 Task: Add an event with the title Third Annual Budget Review and Financial Planning Discussion, date '2024/03/02', time 7:50 AM to 9:50 AMand add a description: Welcome to our Effective Presentations Training Workshop, a dynamic and interactive session designed to enhance your presentation skills, boost your confidence, and empower you to deliver impactful and engaging presentations. This workshop is tailored for individuals who want to master the art of delivering effective presentations that captivate audiences and convey their messages with clarity and conviction., put the event into Red category, logged in from the account softage.8@softage.netand send the event invitation to softage.5@softage.net and softage.6@softage.net. Set a reminder for the event 1 hour before
Action: Mouse moved to (121, 164)
Screenshot: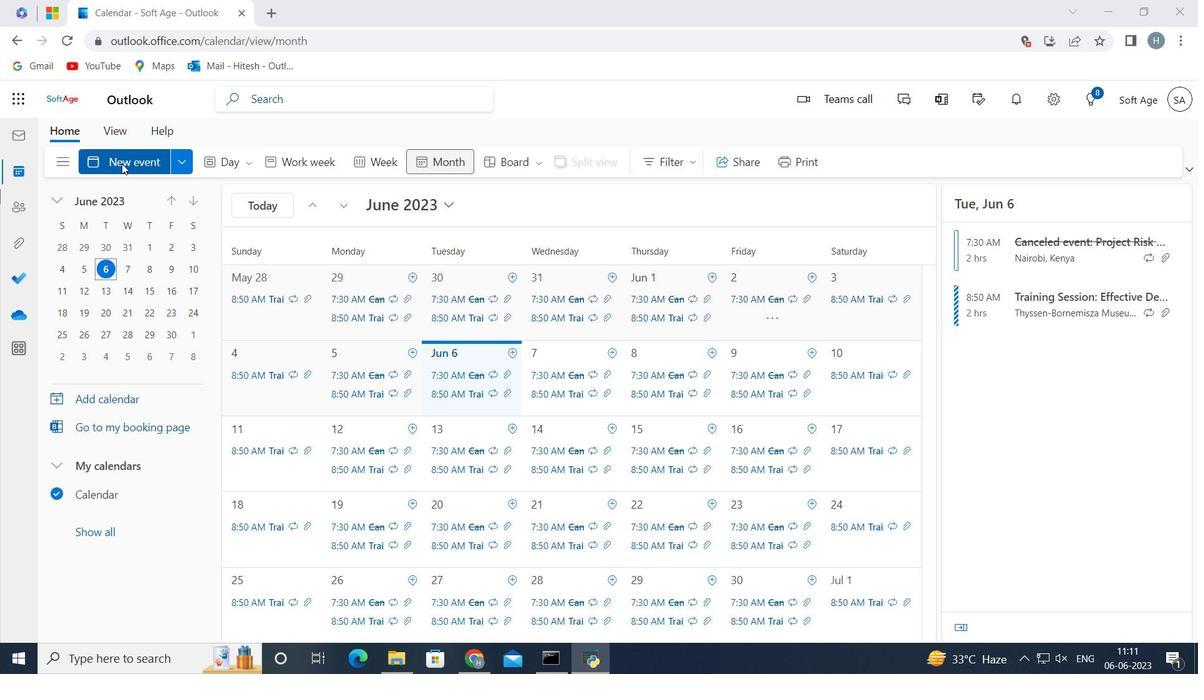 
Action: Mouse pressed left at (121, 164)
Screenshot: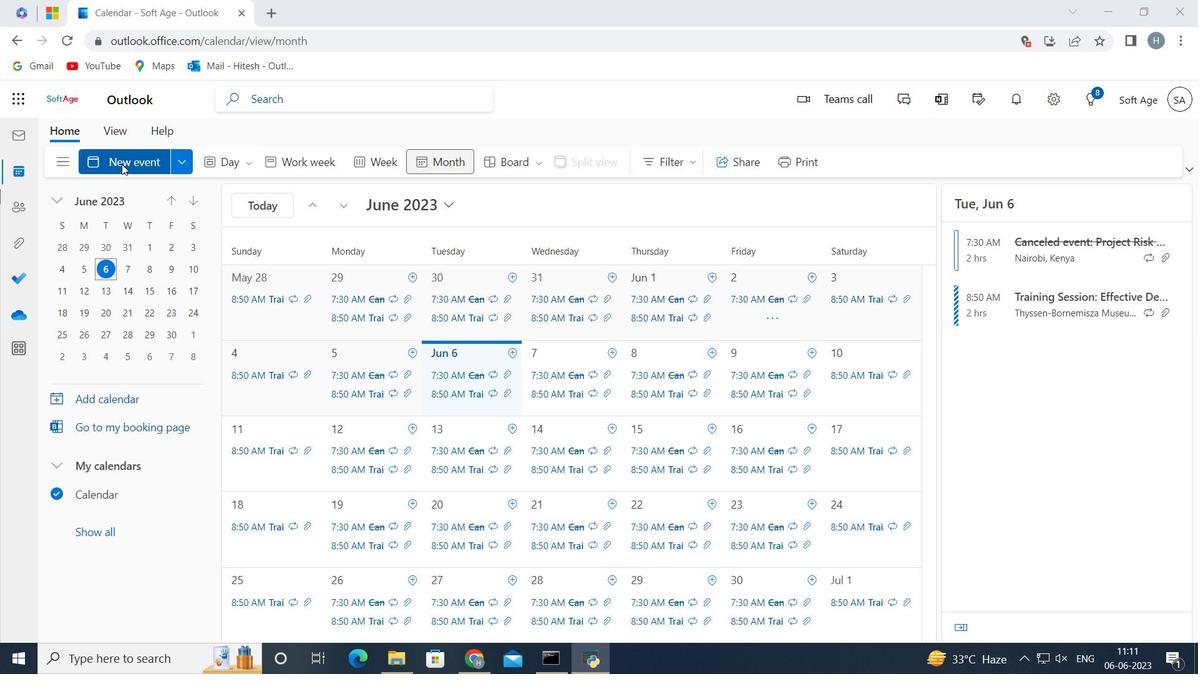 
Action: Mouse moved to (257, 250)
Screenshot: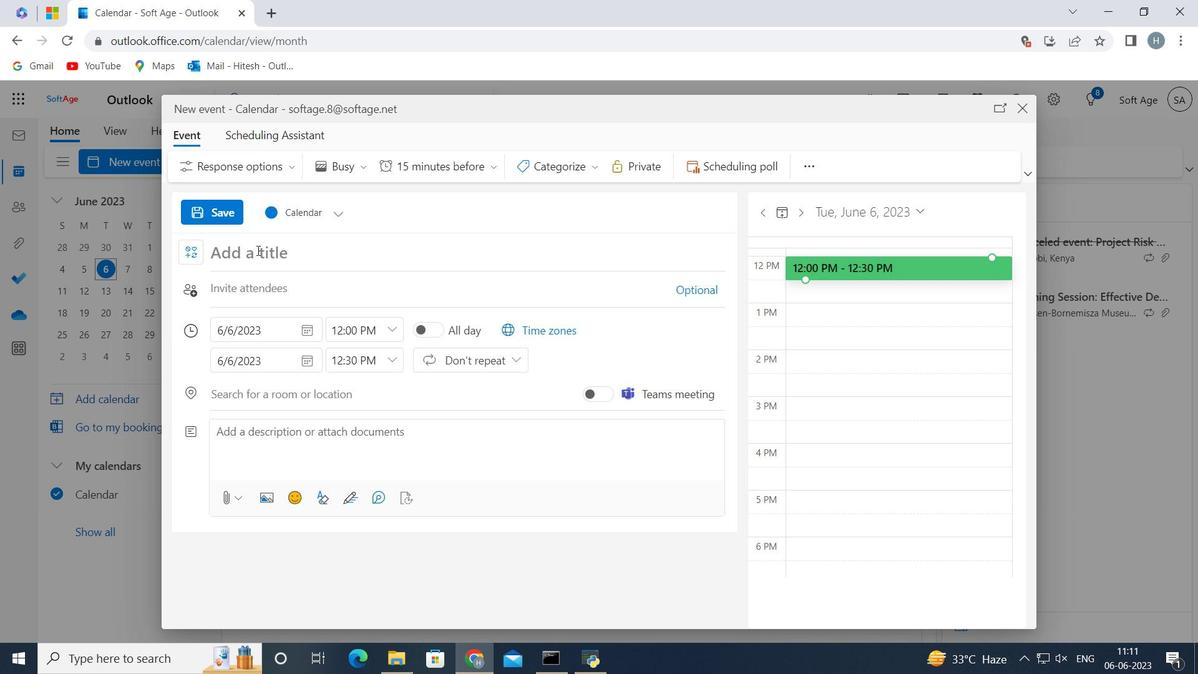 
Action: Mouse pressed left at (257, 250)
Screenshot: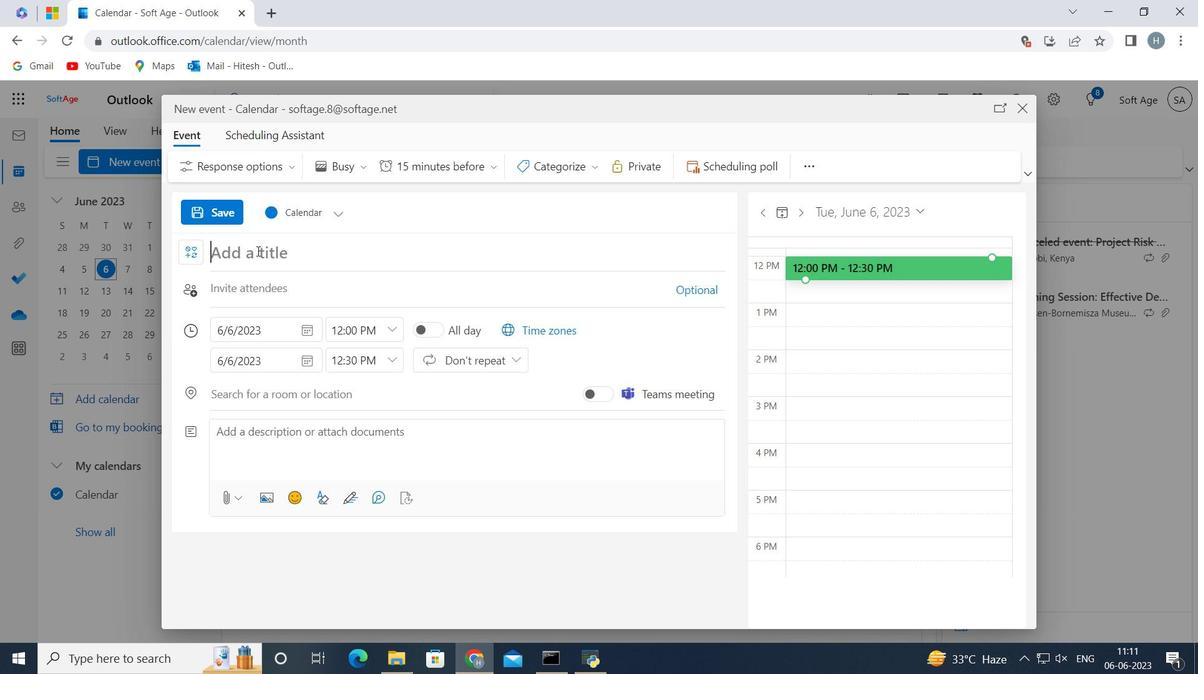 
Action: Key pressed <Key.shift>Third<Key.space><Key.shift>Annual<Key.space><Key.shift>Budget<Key.space><Key.shift>Review<Key.space>and<Key.space><Key.shift><Key.shift><Key.shift><Key.shift><Key.shift><Key.shift>Financial<Key.space><Key.shift>Planning<Key.space><Key.shift>Discussion<Key.space>
Screenshot: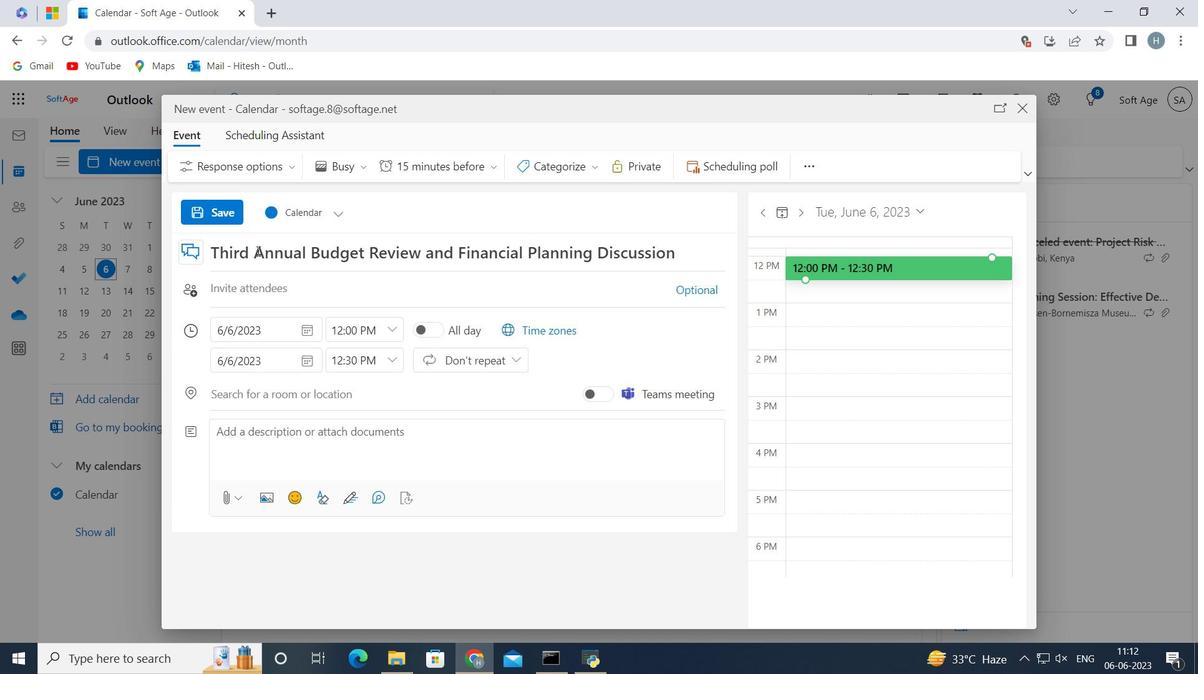 
Action: Mouse moved to (310, 328)
Screenshot: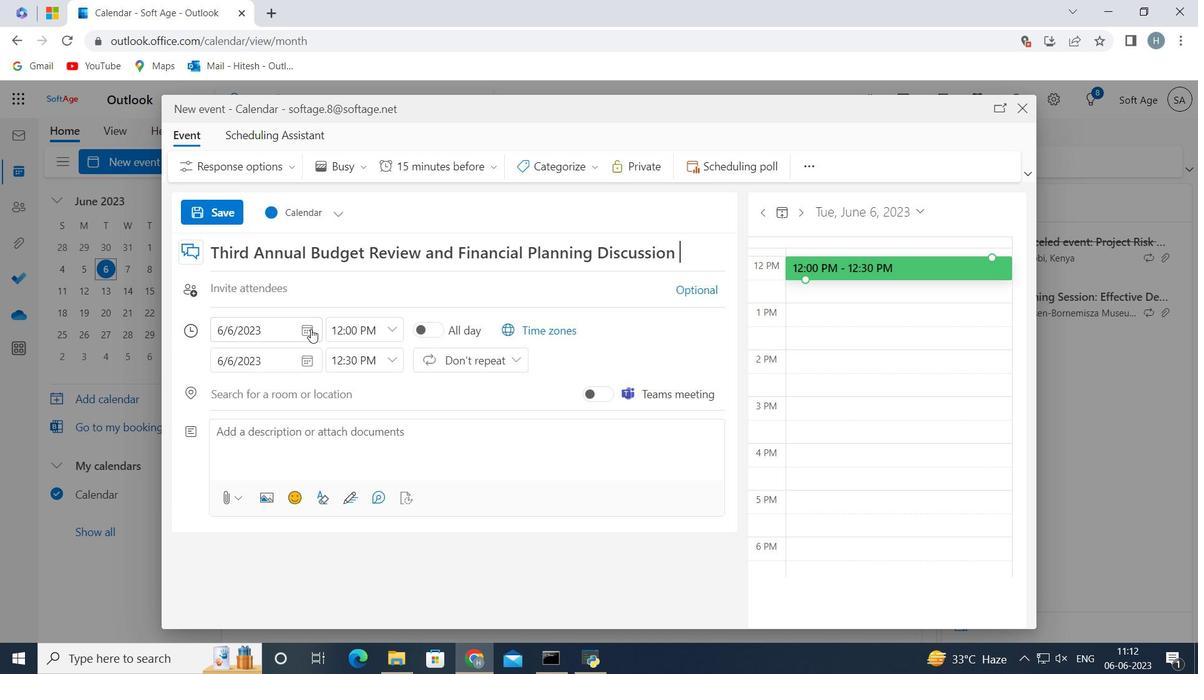 
Action: Mouse pressed left at (310, 328)
Screenshot: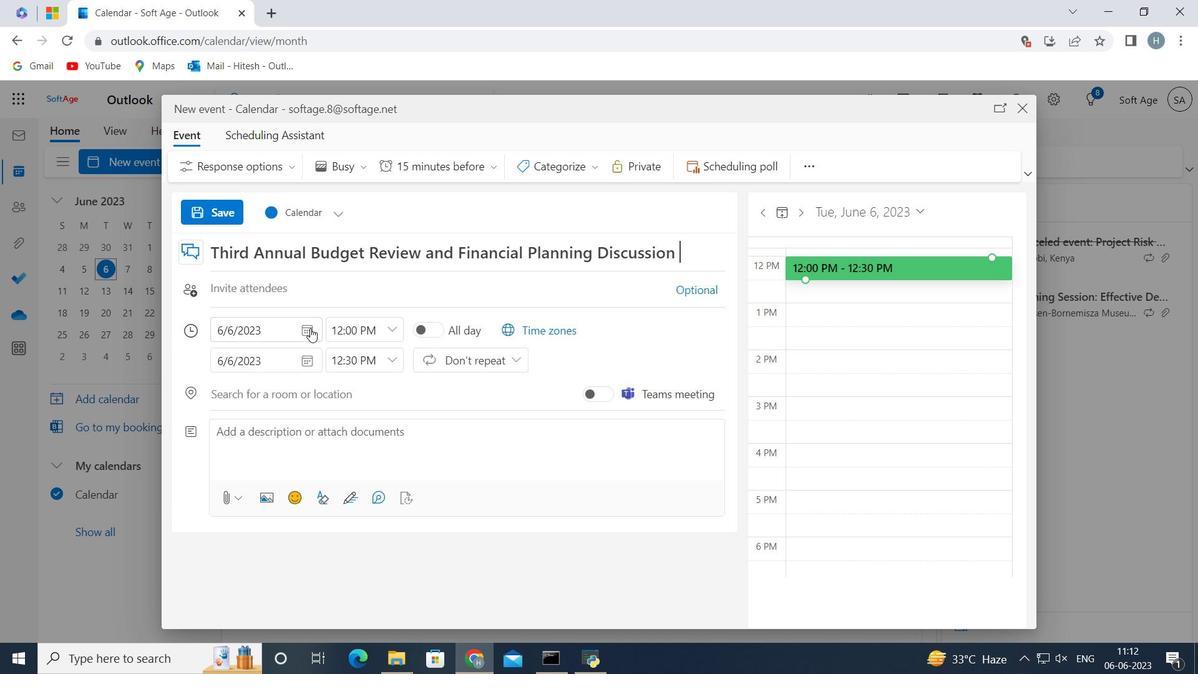 
Action: Mouse moved to (259, 360)
Screenshot: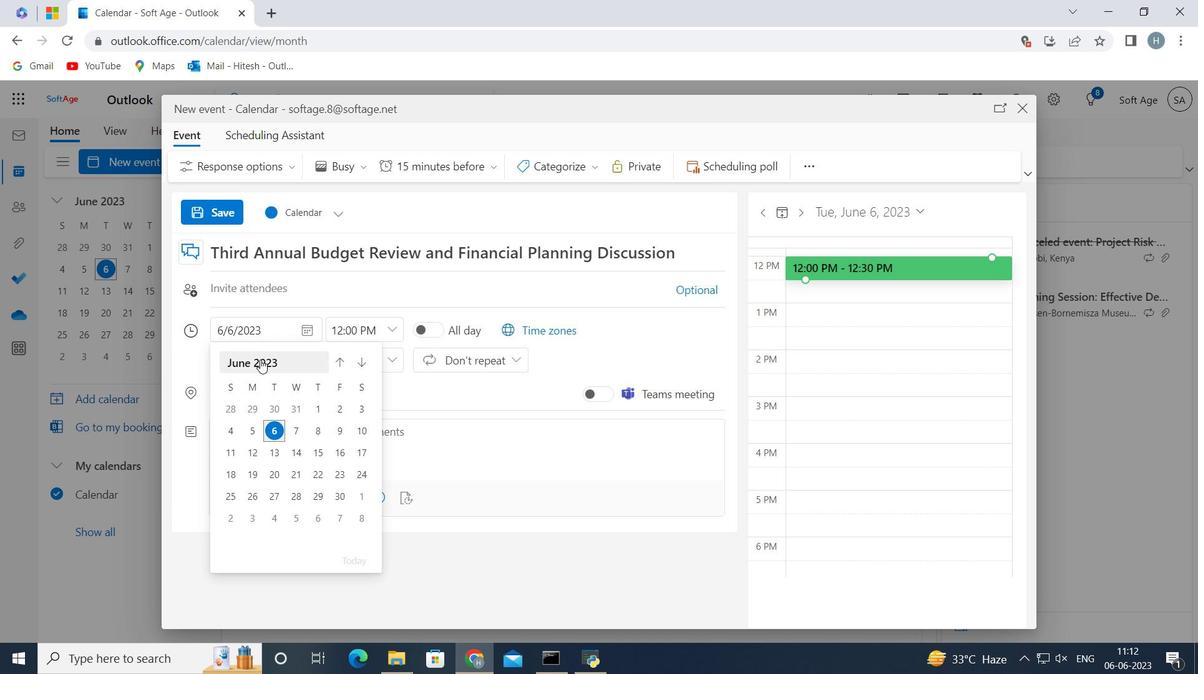 
Action: Mouse pressed left at (259, 360)
Screenshot: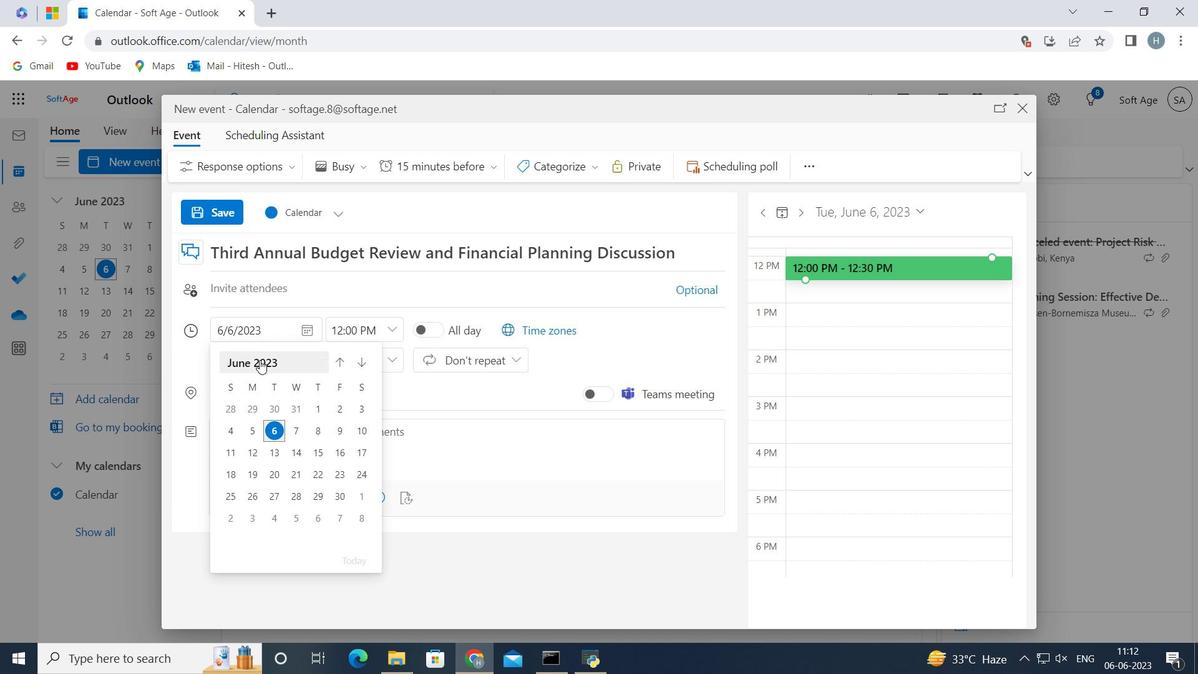 
Action: Mouse pressed left at (259, 360)
Screenshot: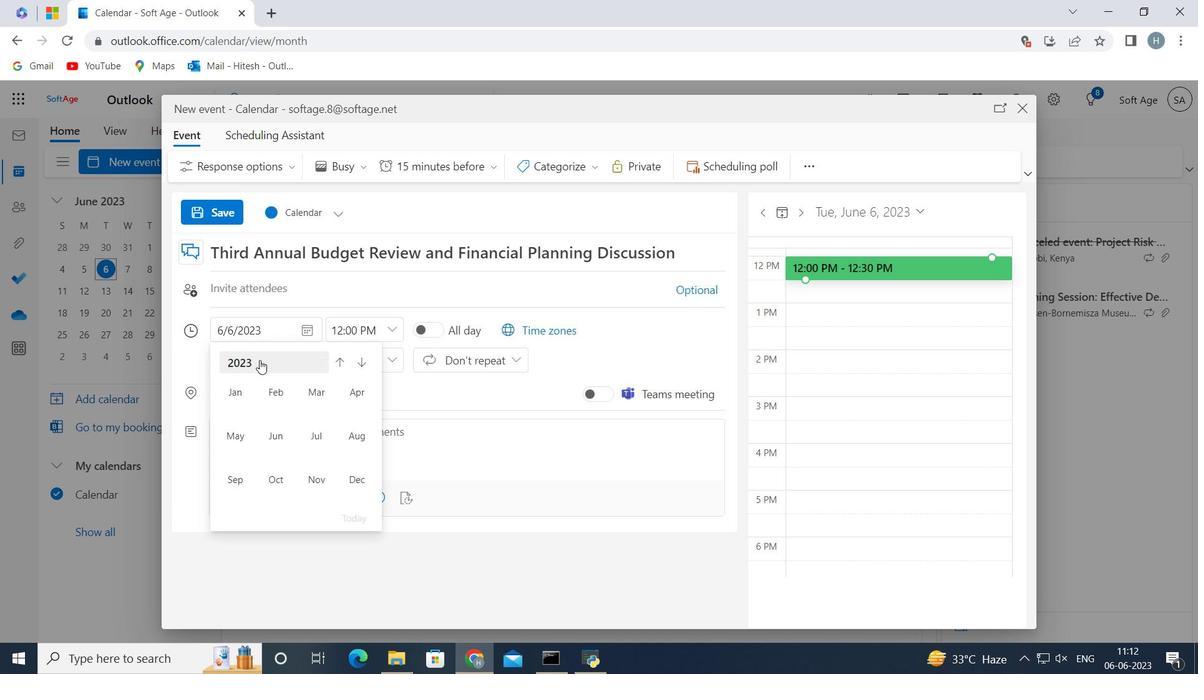 
Action: Mouse moved to (245, 429)
Screenshot: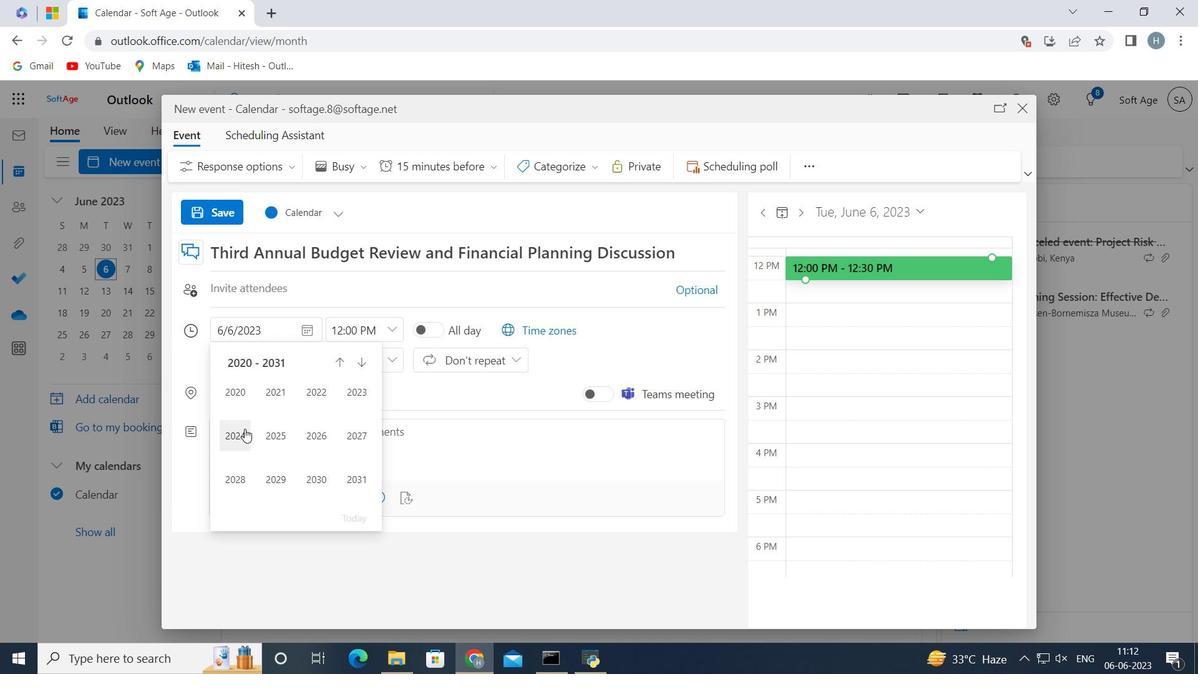 
Action: Mouse pressed left at (245, 429)
Screenshot: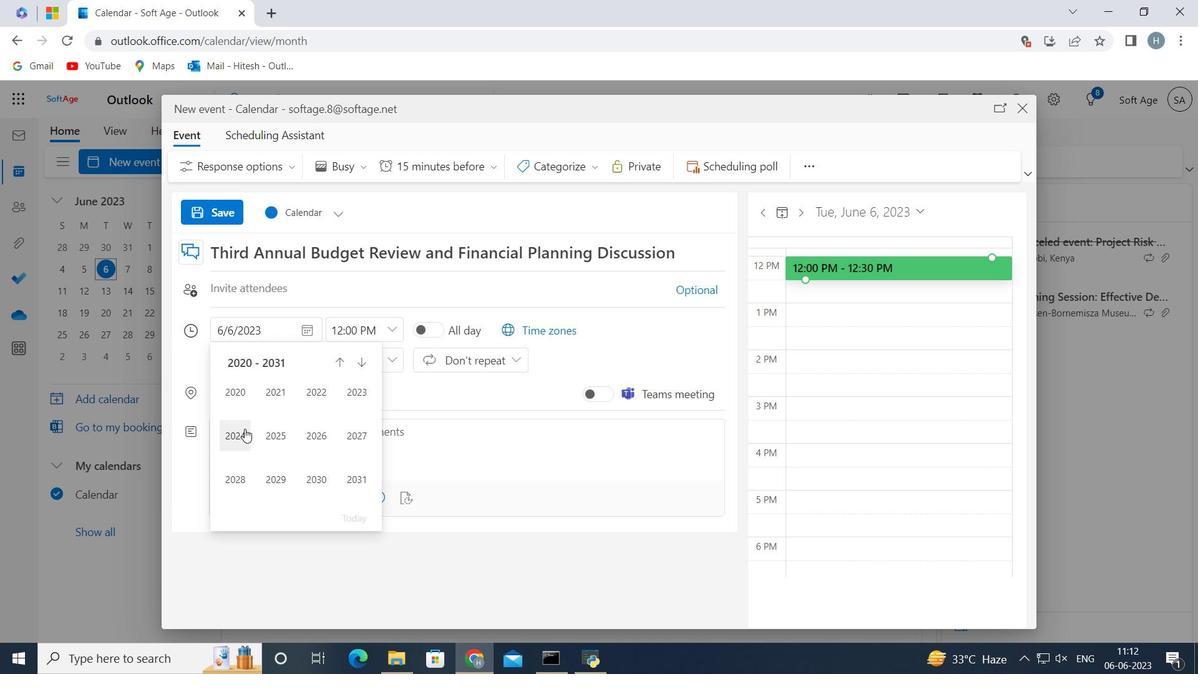 
Action: Mouse moved to (322, 390)
Screenshot: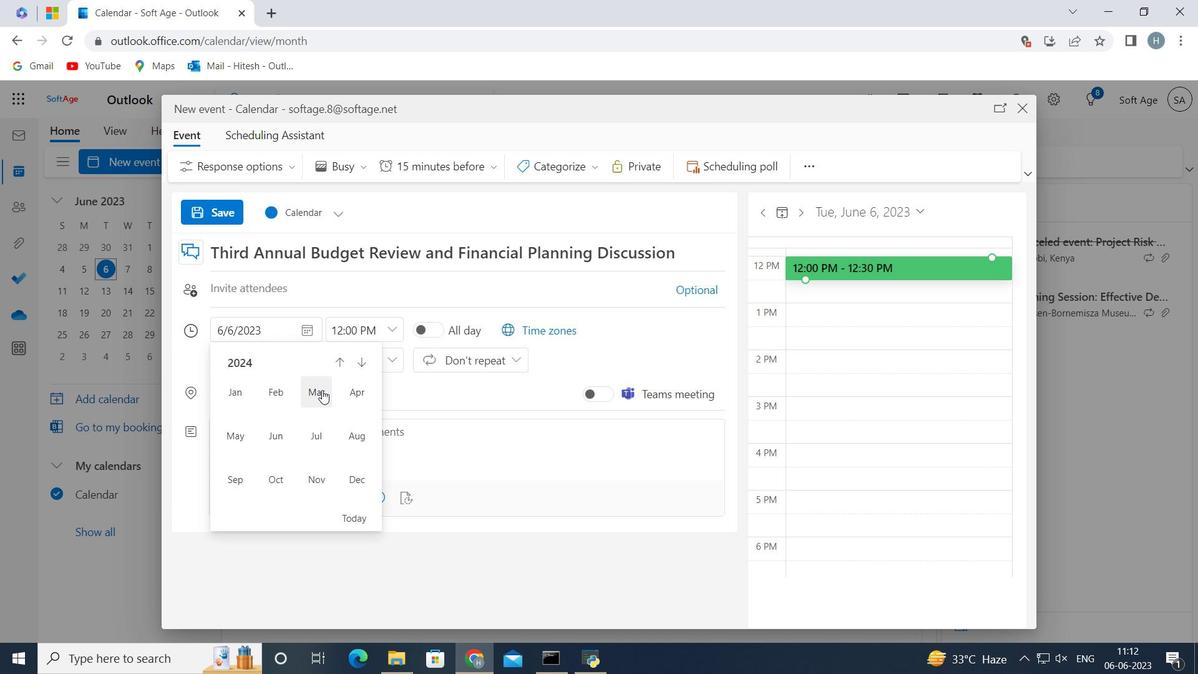 
Action: Mouse pressed left at (322, 390)
Screenshot: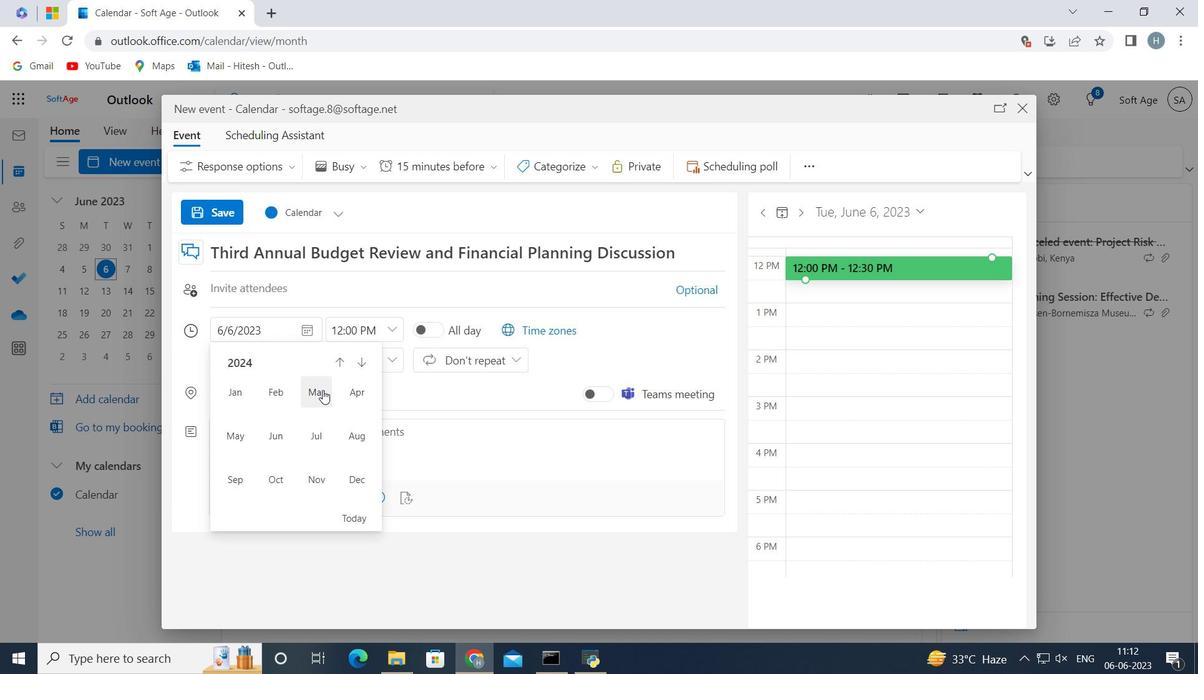
Action: Mouse moved to (354, 408)
Screenshot: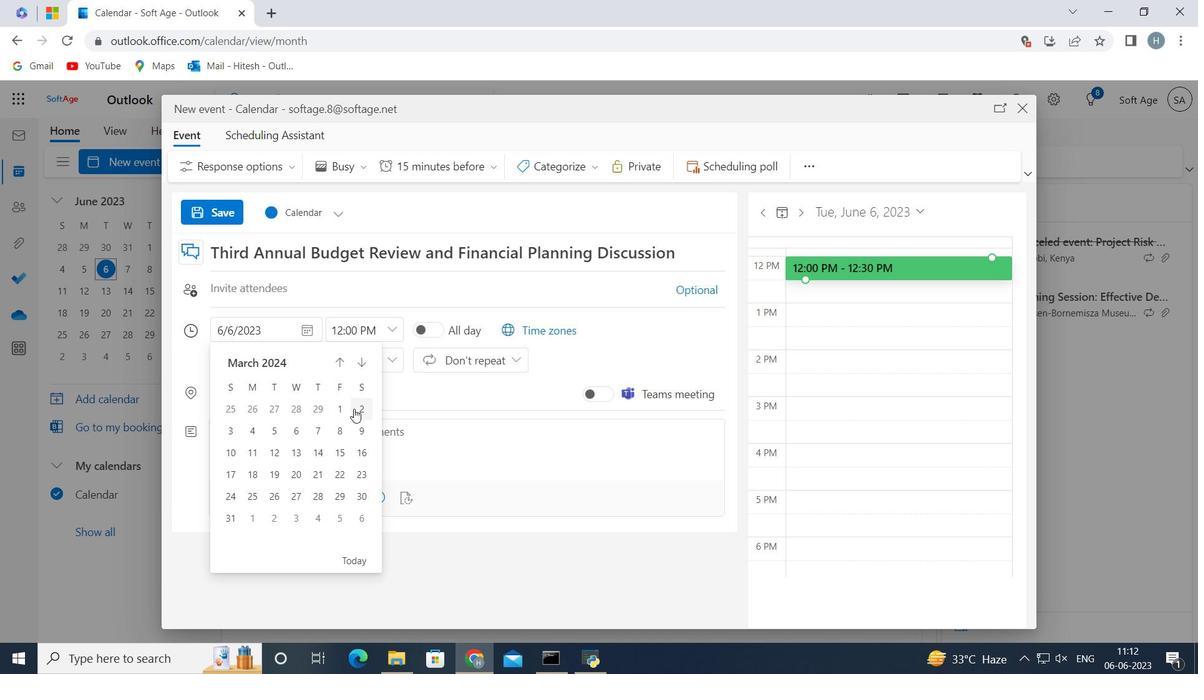
Action: Mouse pressed left at (354, 408)
Screenshot: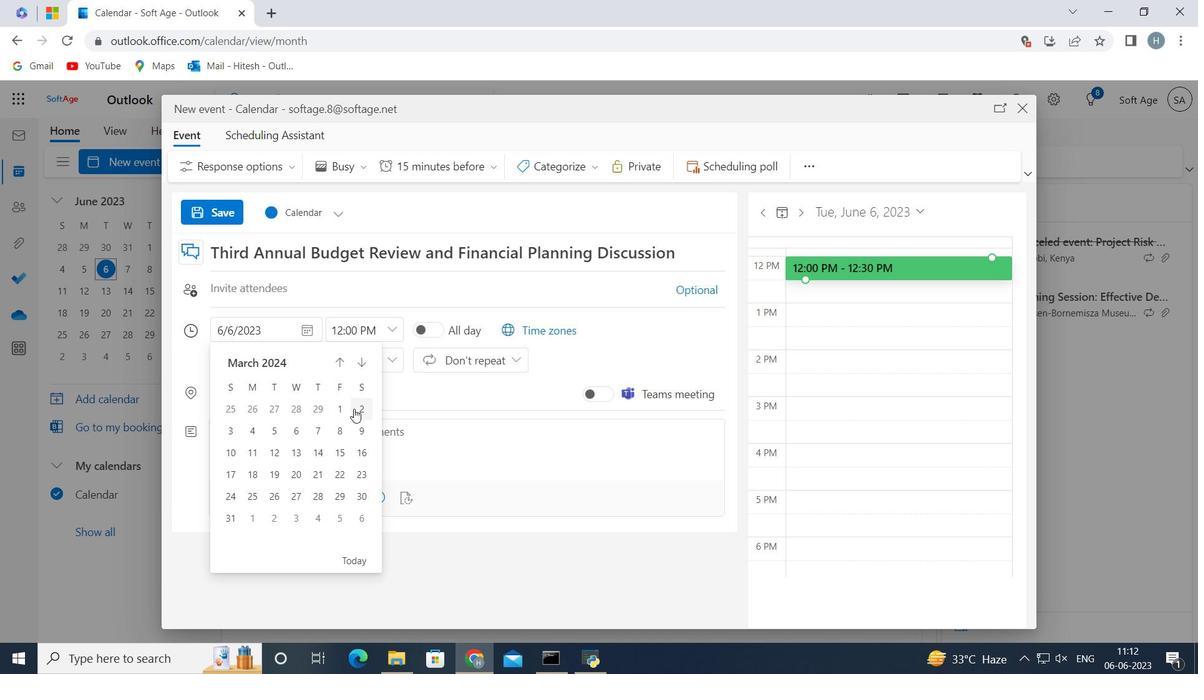 
Action: Mouse moved to (394, 325)
Screenshot: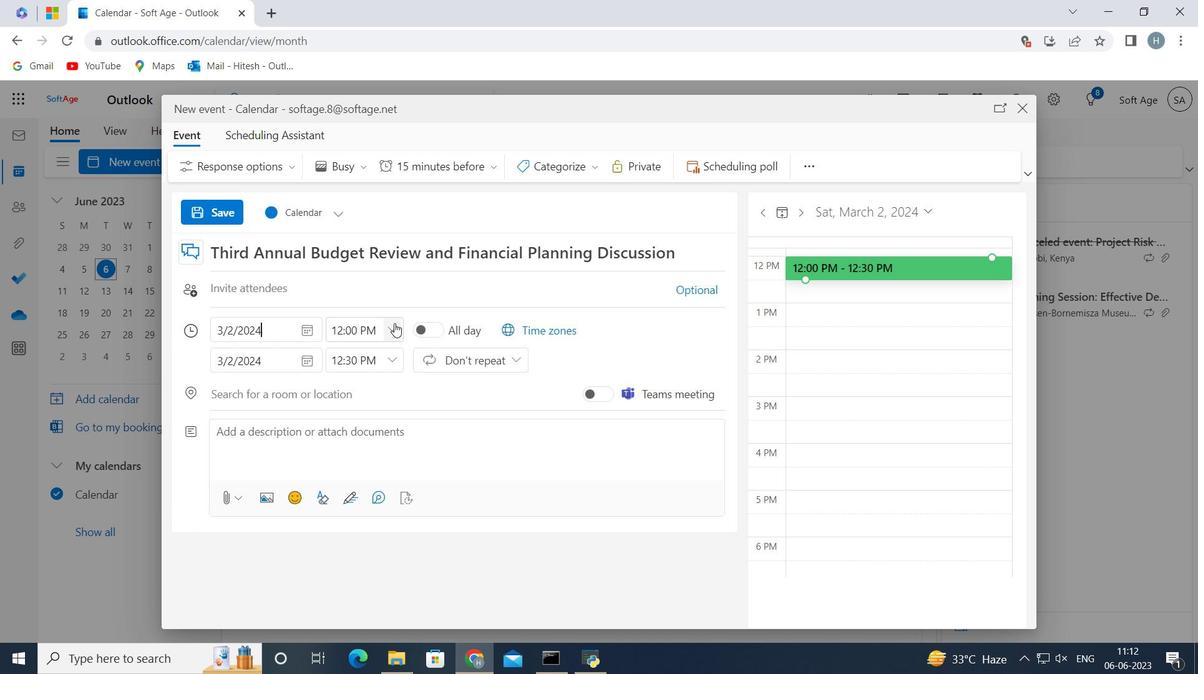 
Action: Mouse pressed left at (394, 325)
Screenshot: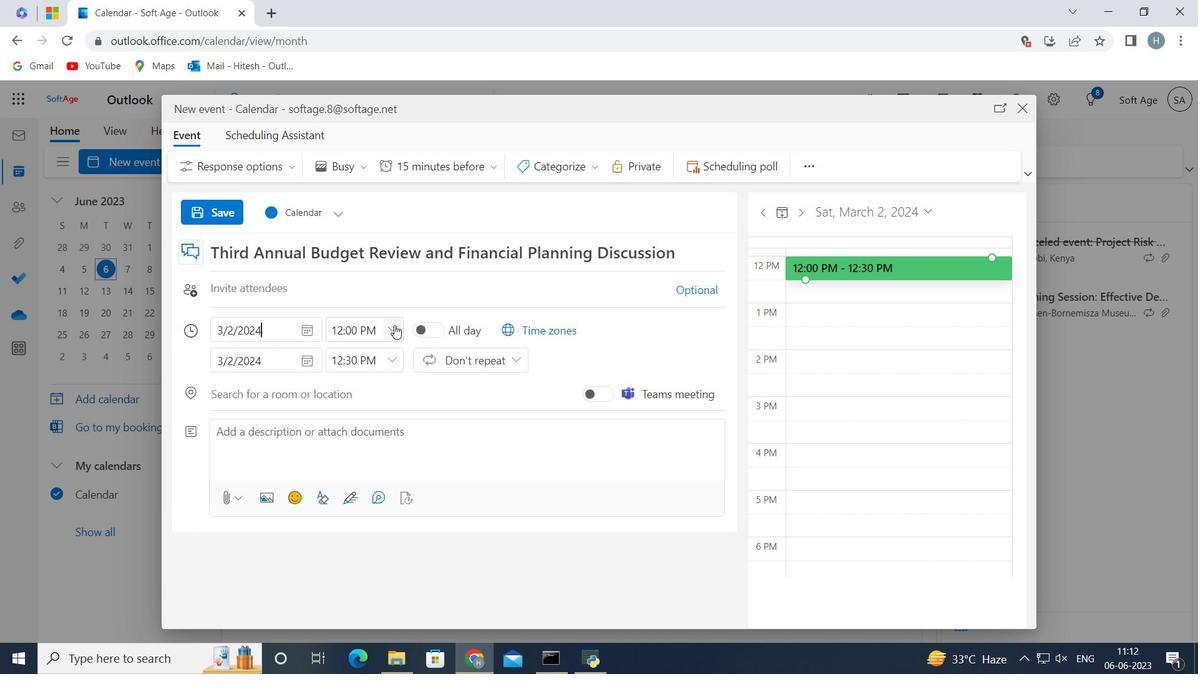 
Action: Mouse moved to (372, 377)
Screenshot: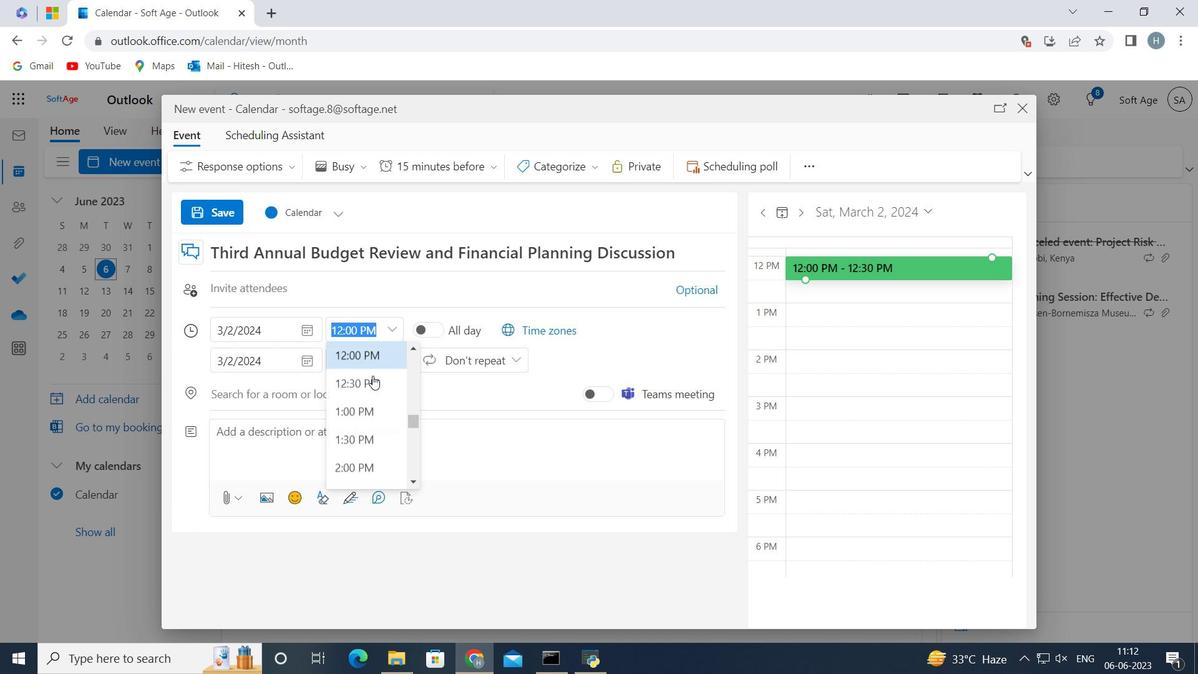 
Action: Mouse scrolled (372, 378) with delta (0, 0)
Screenshot: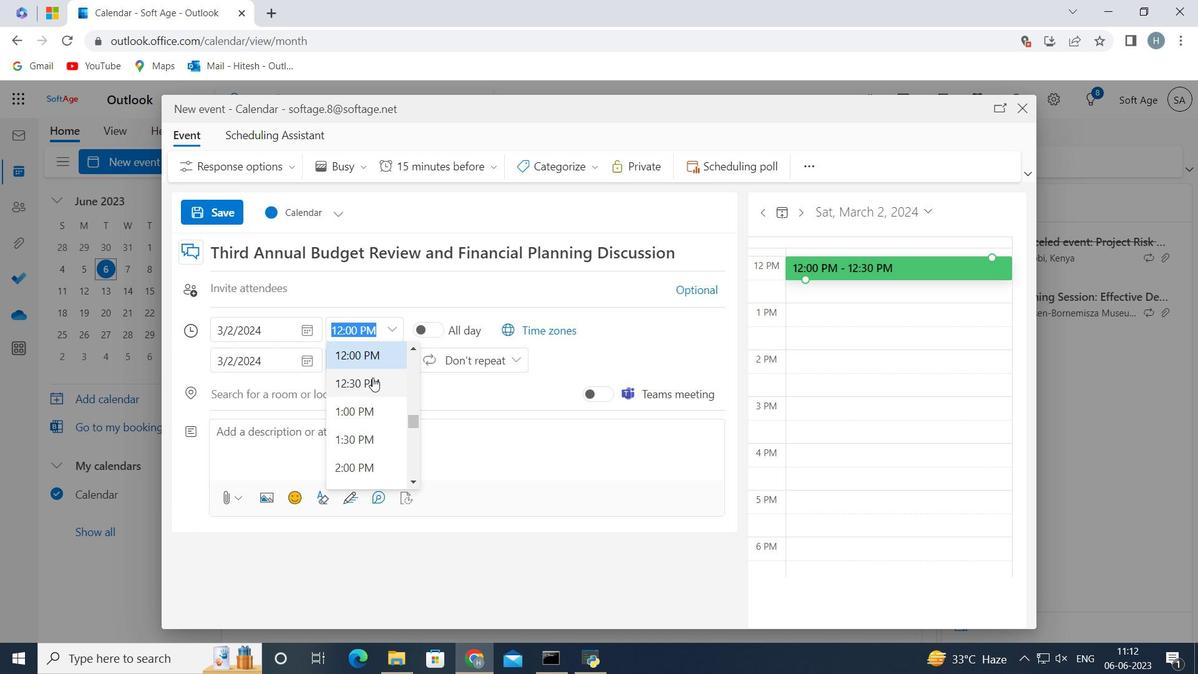 
Action: Mouse moved to (372, 377)
Screenshot: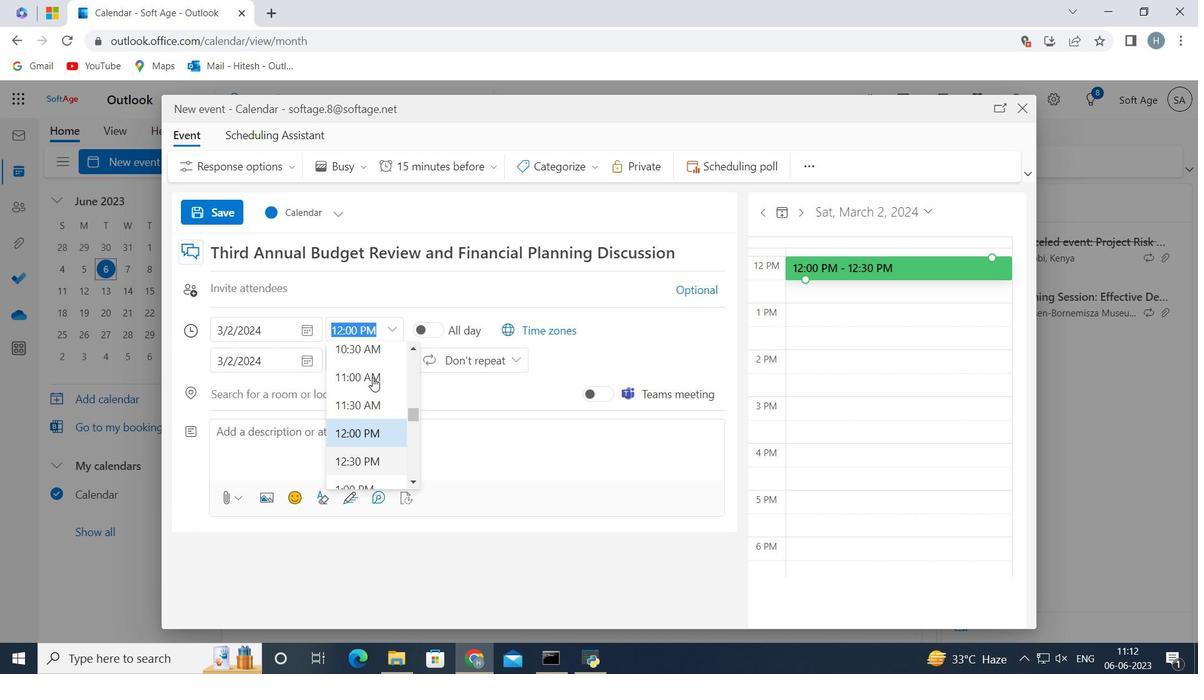 
Action: Mouse scrolled (372, 378) with delta (0, 0)
Screenshot: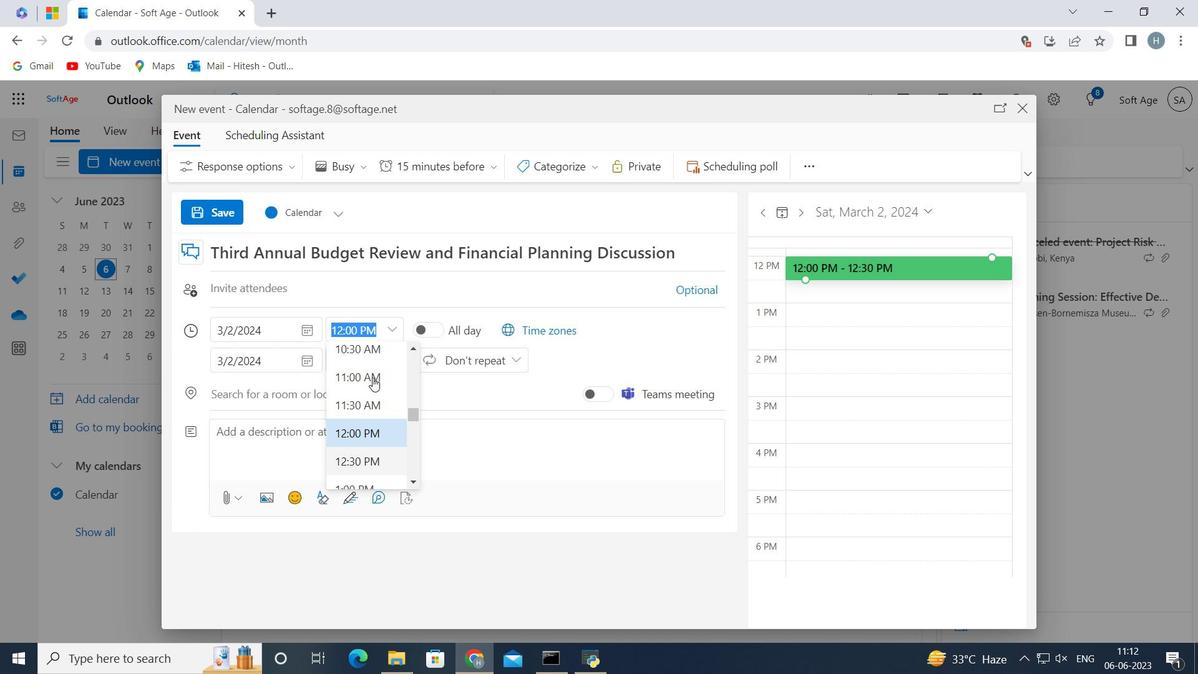 
Action: Mouse scrolled (372, 378) with delta (0, 0)
Screenshot: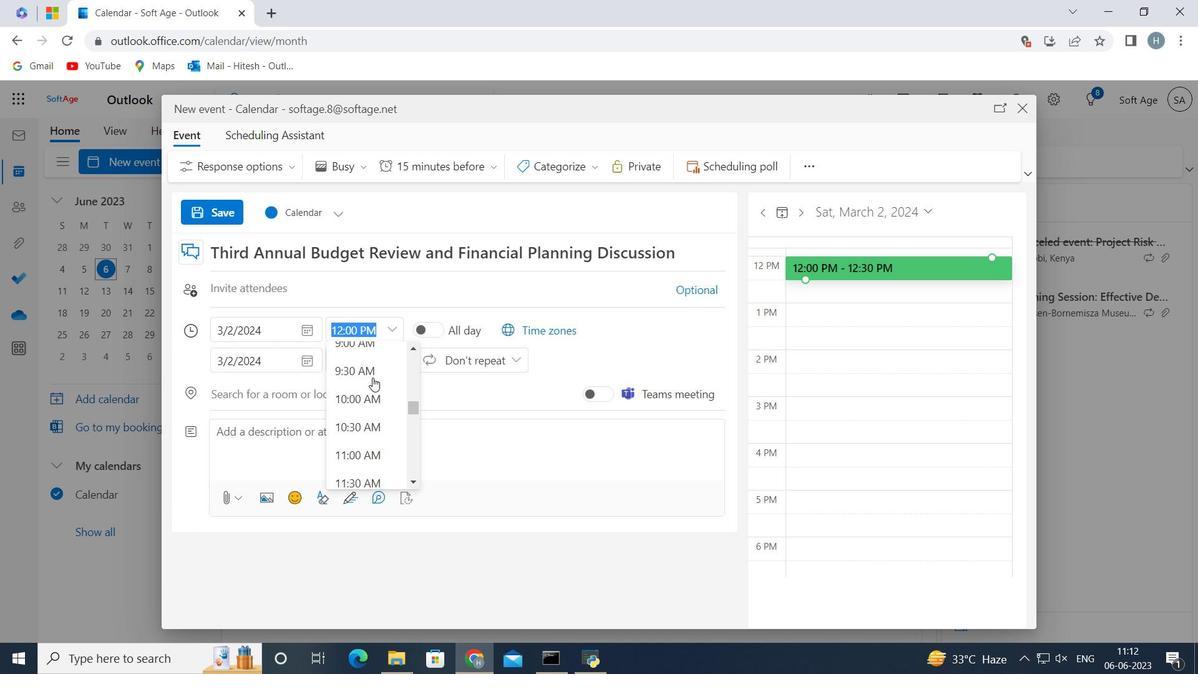 
Action: Mouse moved to (374, 377)
Screenshot: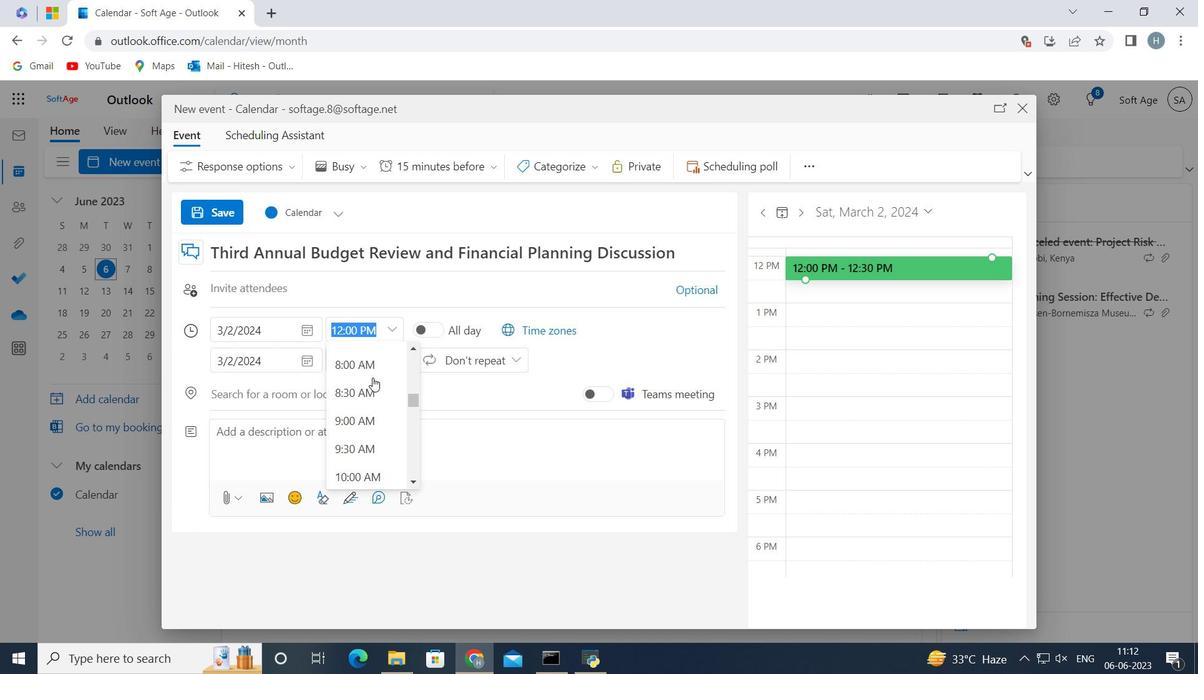 
Action: Mouse scrolled (374, 378) with delta (0, 0)
Screenshot: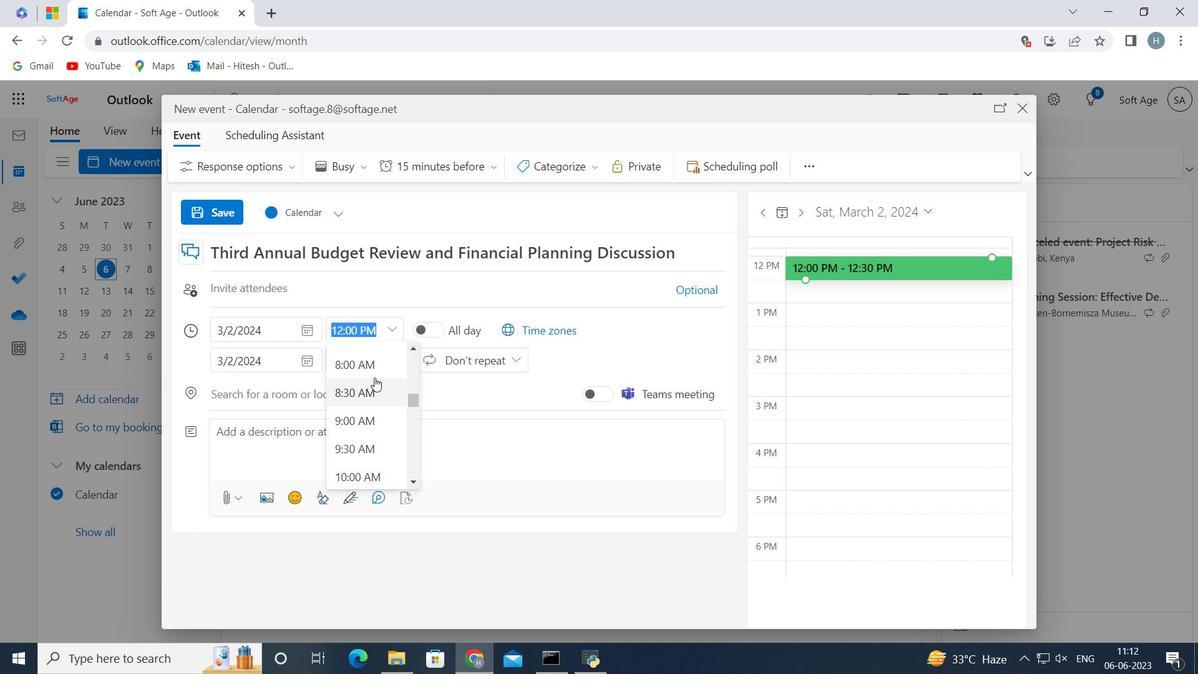 
Action: Mouse moved to (357, 413)
Screenshot: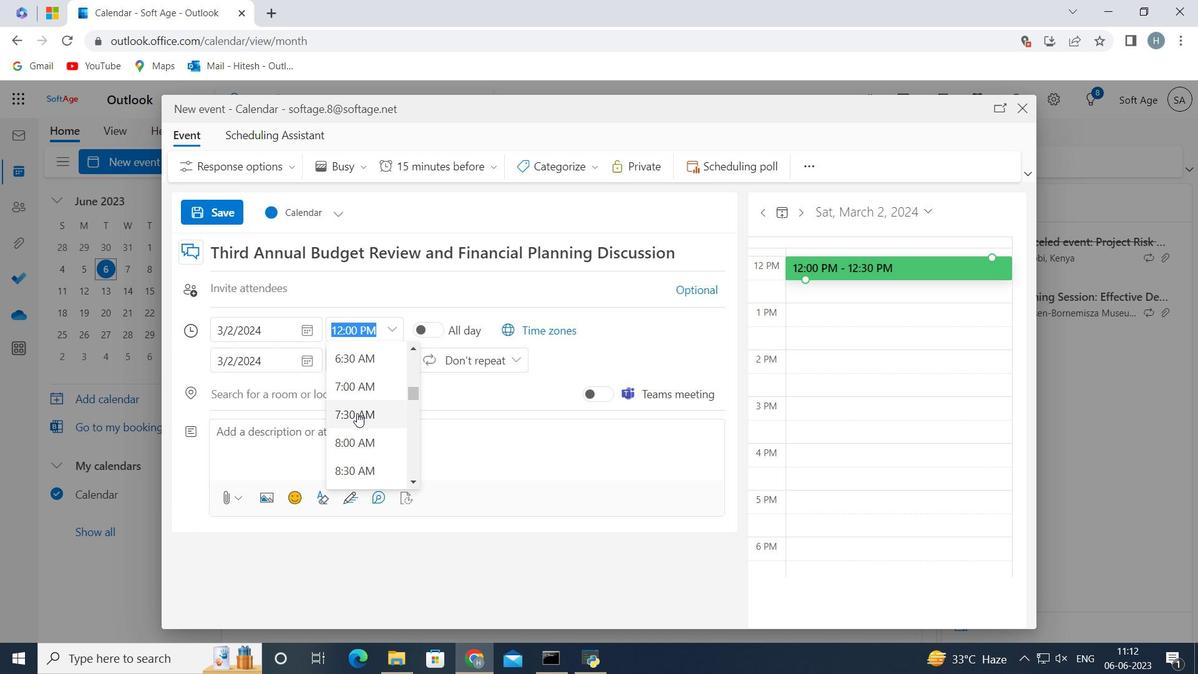 
Action: Mouse pressed left at (357, 413)
Screenshot: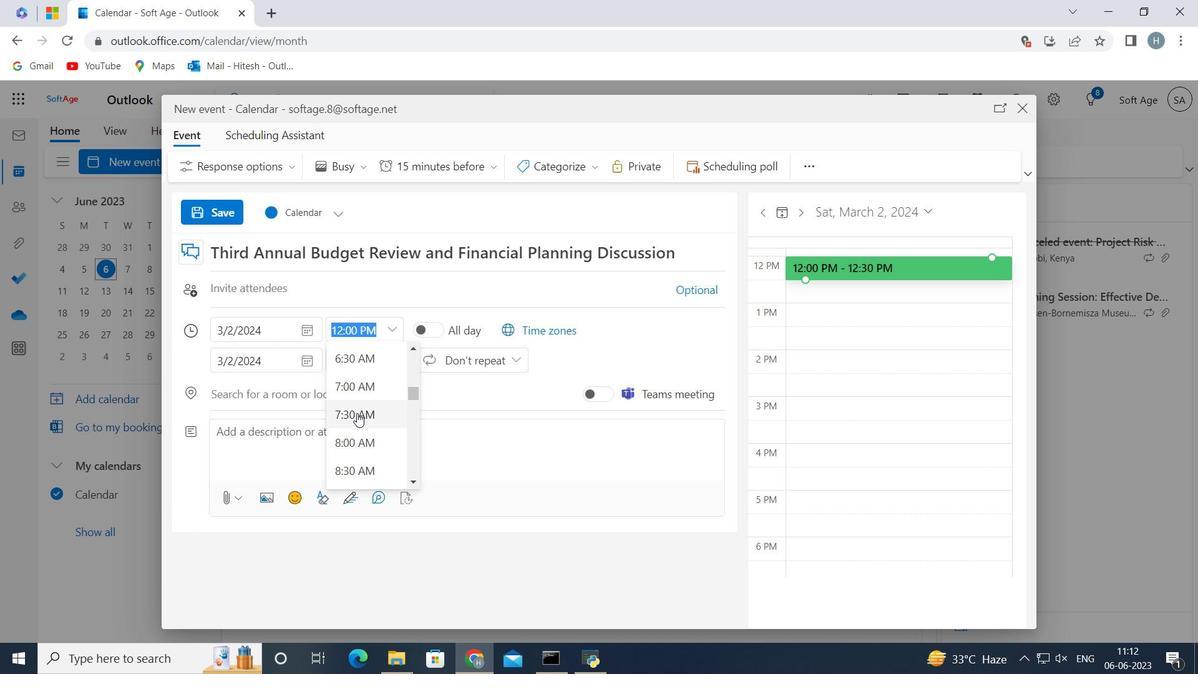
Action: Mouse moved to (351, 327)
Screenshot: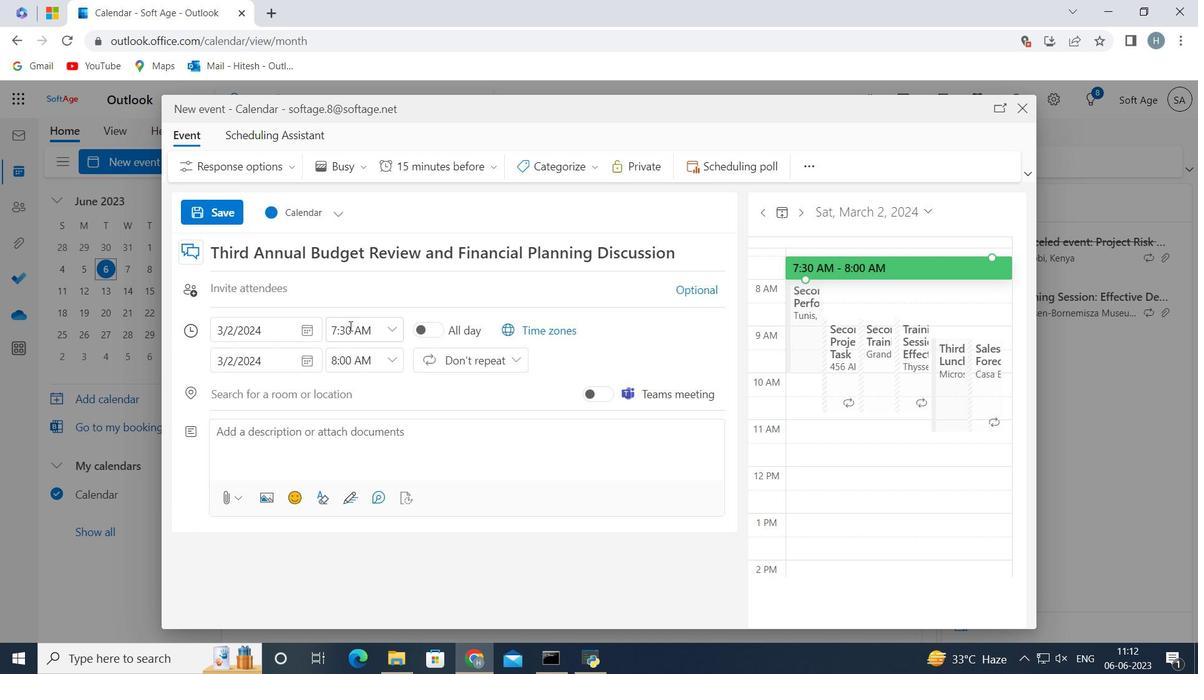
Action: Mouse pressed left at (351, 327)
Screenshot: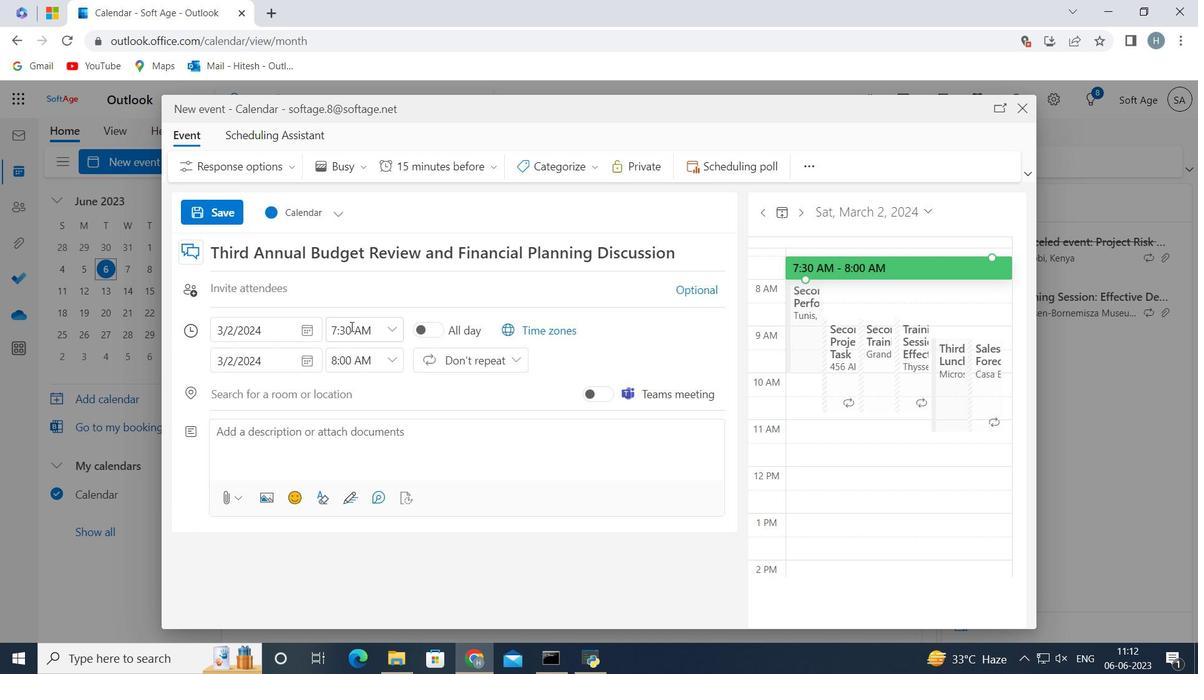 
Action: Key pressed <Key.backspace><Key.backspace>50
Screenshot: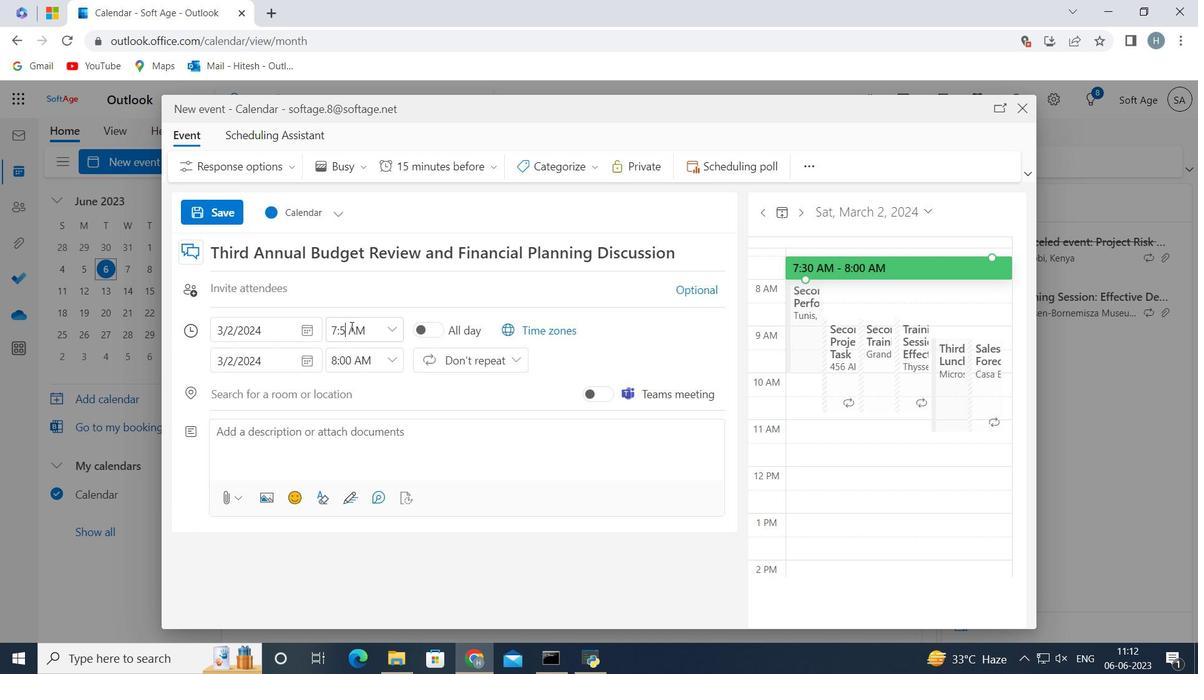 
Action: Mouse moved to (388, 355)
Screenshot: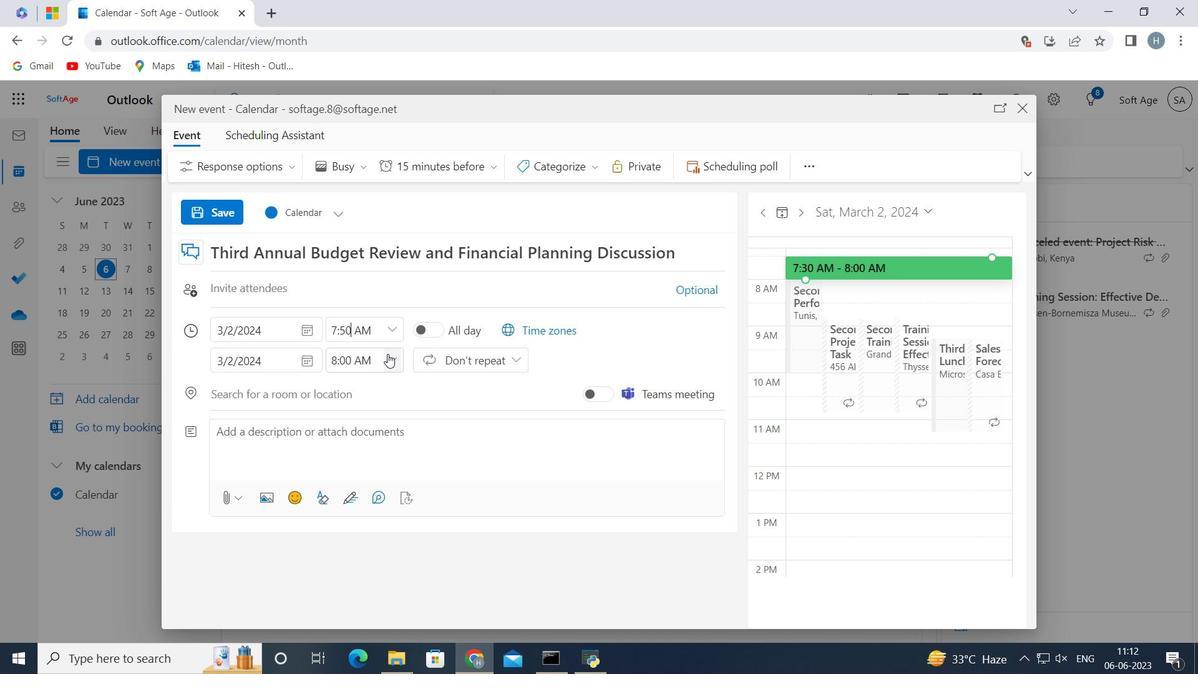 
Action: Mouse pressed left at (388, 355)
Screenshot: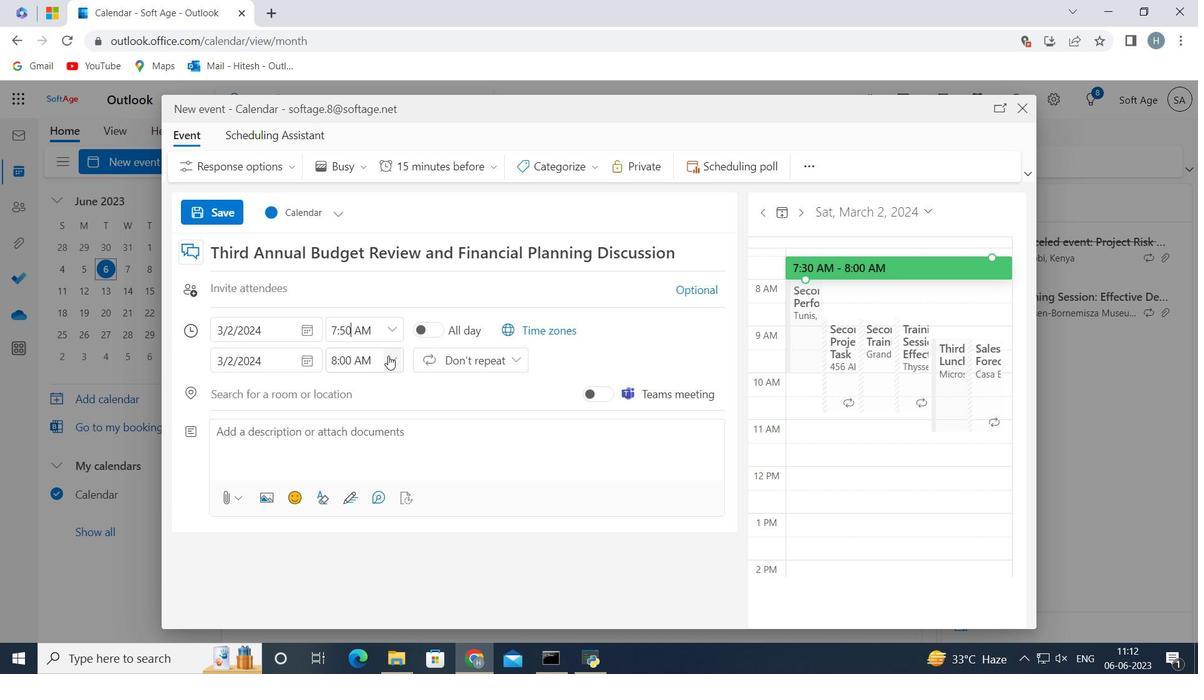 
Action: Mouse moved to (399, 464)
Screenshot: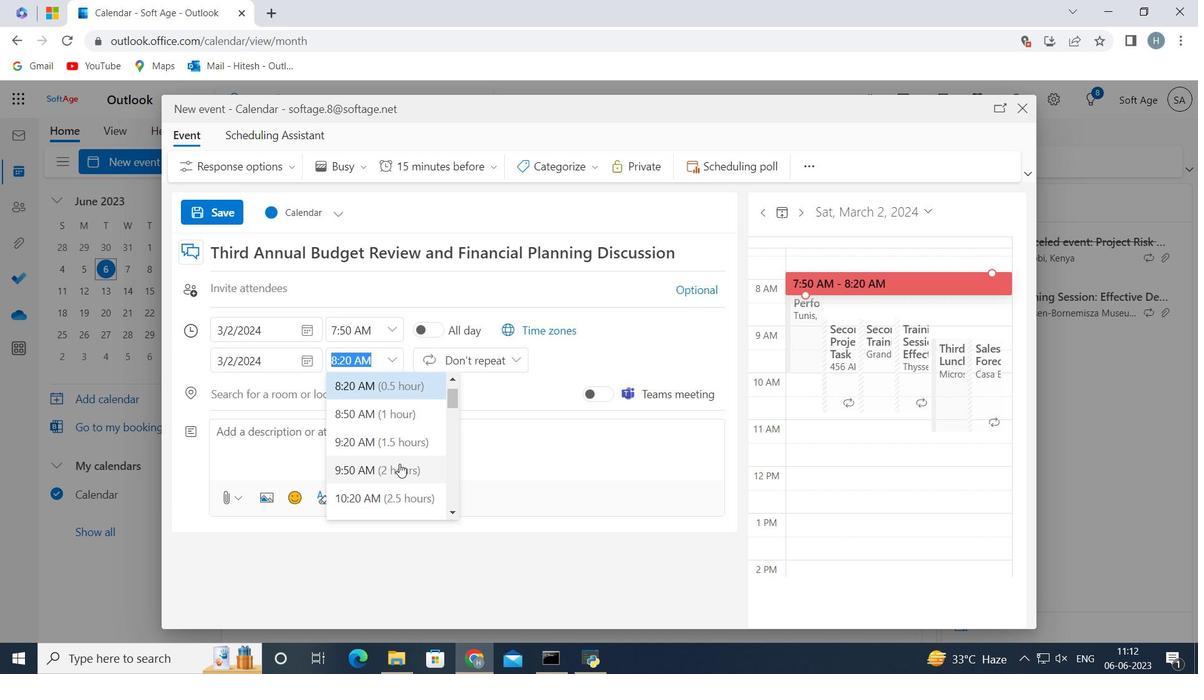 
Action: Mouse pressed left at (399, 464)
Screenshot: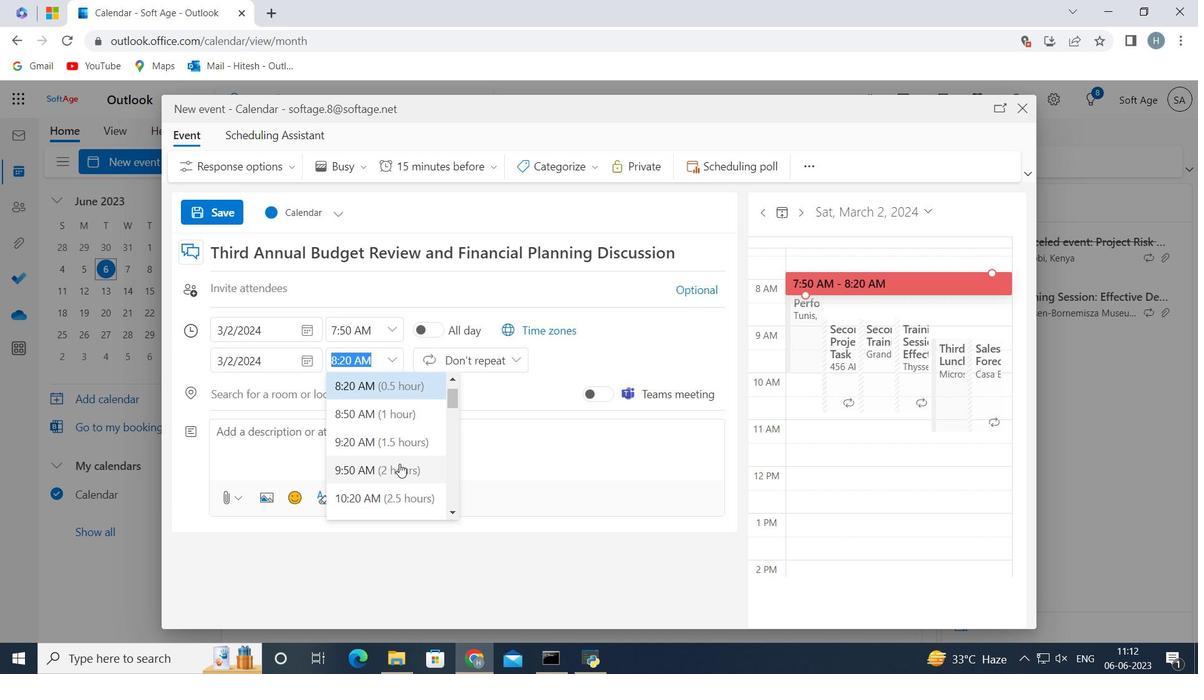 
Action: Mouse moved to (357, 438)
Screenshot: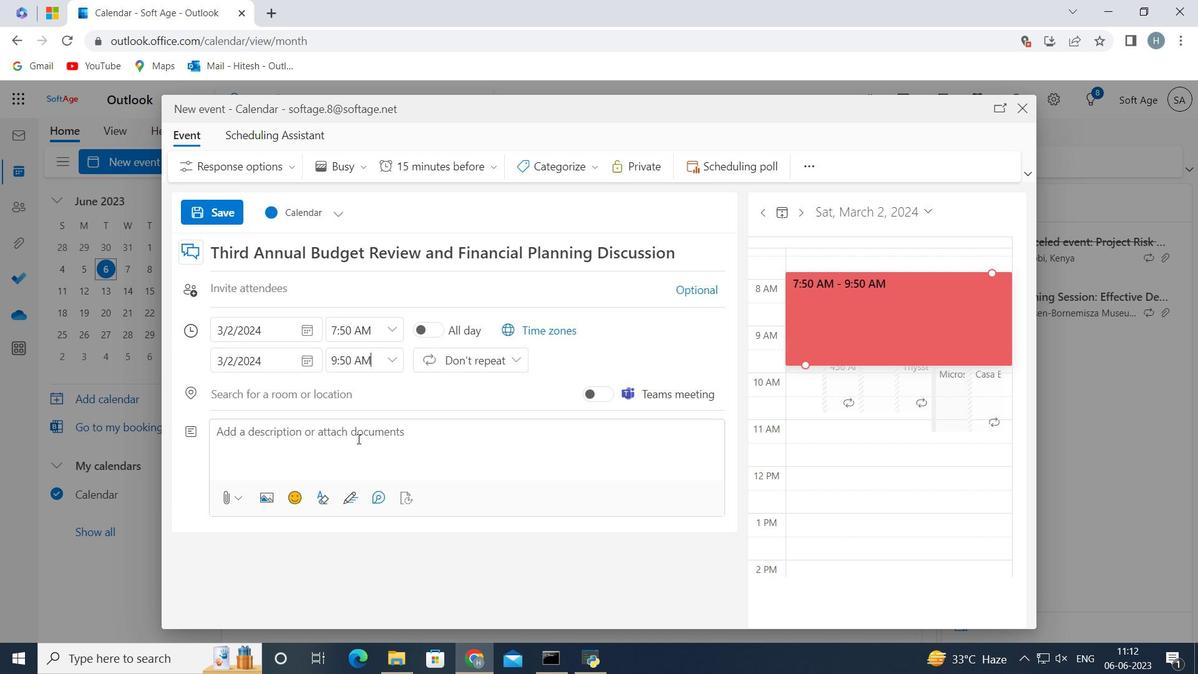 
Action: Mouse pressed left at (357, 438)
Screenshot: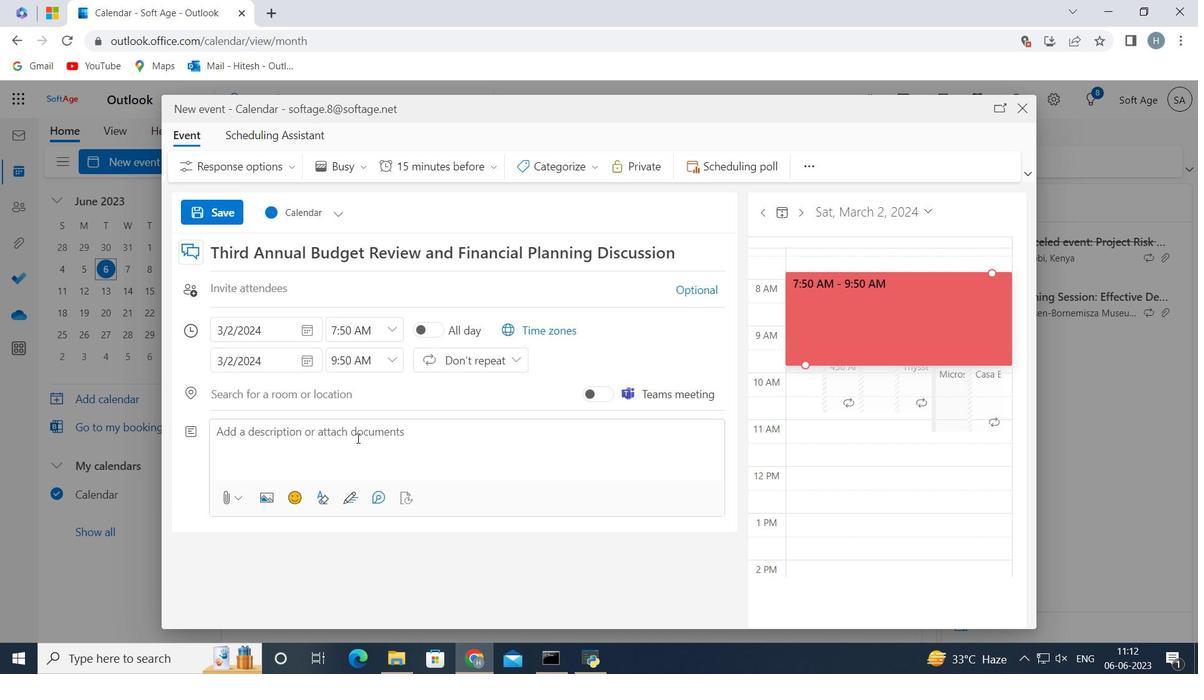 
Action: Key pressed <Key.shift>Welcome<Key.space>to<Key.space>our<Key.space><Key.shift>Effective<Key.space><Key.shift_r>Presentations<Key.space><Key.shift>Training<Key.space><Key.shift>Workshop,<Key.space>a<Key.space>dynamic<Key.space>and<Key.space>interactive<Key.space>session<Key.space>designed<Key.space>to<Key.space>enhance<Key.space>your<Key.space>presentation<Key.space>skills,<Key.space>boost<Key.space>your<Key.space>confidence,<Key.space>and<Key.space>empower<Key.space>you<Key.space>to<Key.space>deliver<Key.space>impactful<Key.space>and<Key.space>engaging<Key.space>presentations.<Key.space><Key.shift>This<Key.space>workshop<Key.space>is<Key.space>tailored<Key.space>for<Key.space>individuals<Key.space>who<Key.space>want<Key.space>to<Key.space>master<Key.space>the<Key.space>art<Key.space>of<Key.space>delivering<Key.space>effective<Key.space>presentations<Key.space>that<Key.space>captivate<Key.space>audiences<Key.space>and<Key.space>convey<Key.space>their<Key.space>messages<Key.space>with<Key.space>clarity<Key.space>and<Key.space>conviction.<Key.space>
Screenshot: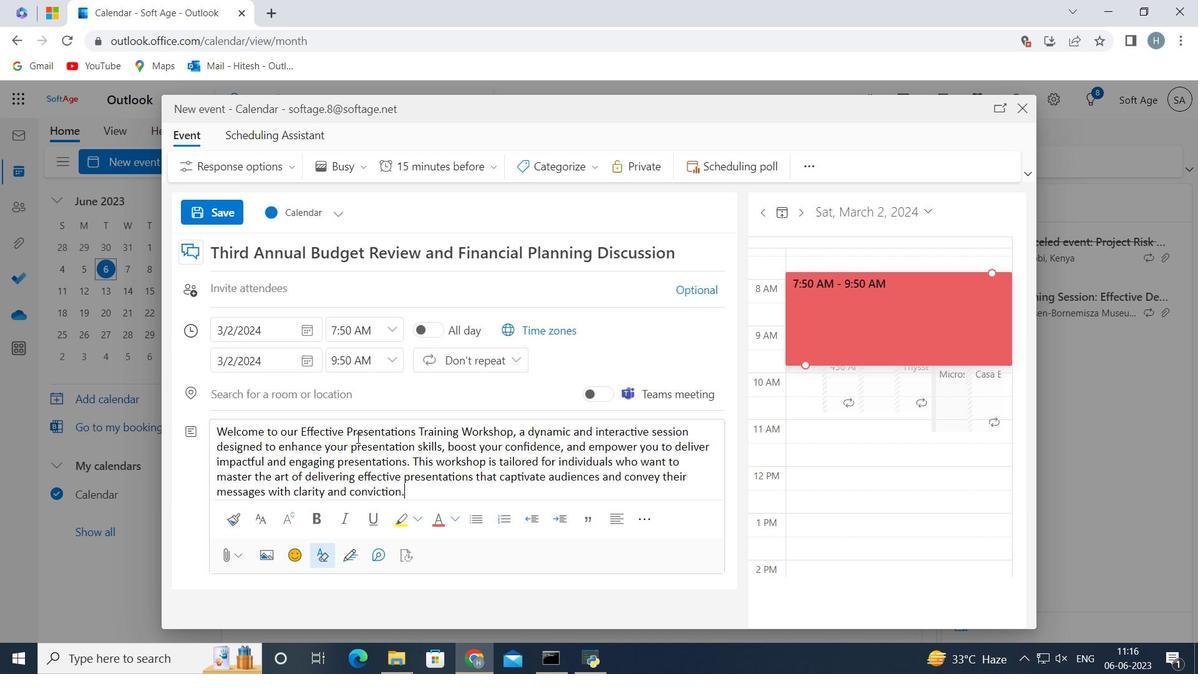 
Action: Mouse moved to (576, 174)
Screenshot: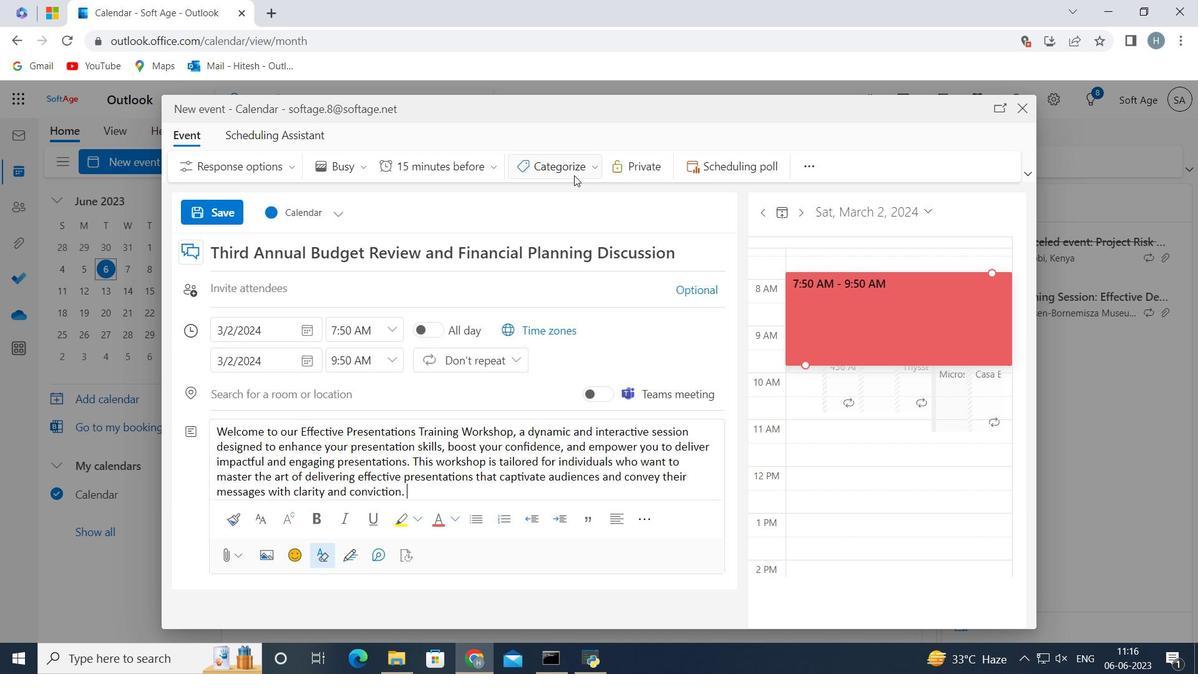 
Action: Mouse pressed left at (576, 174)
Screenshot: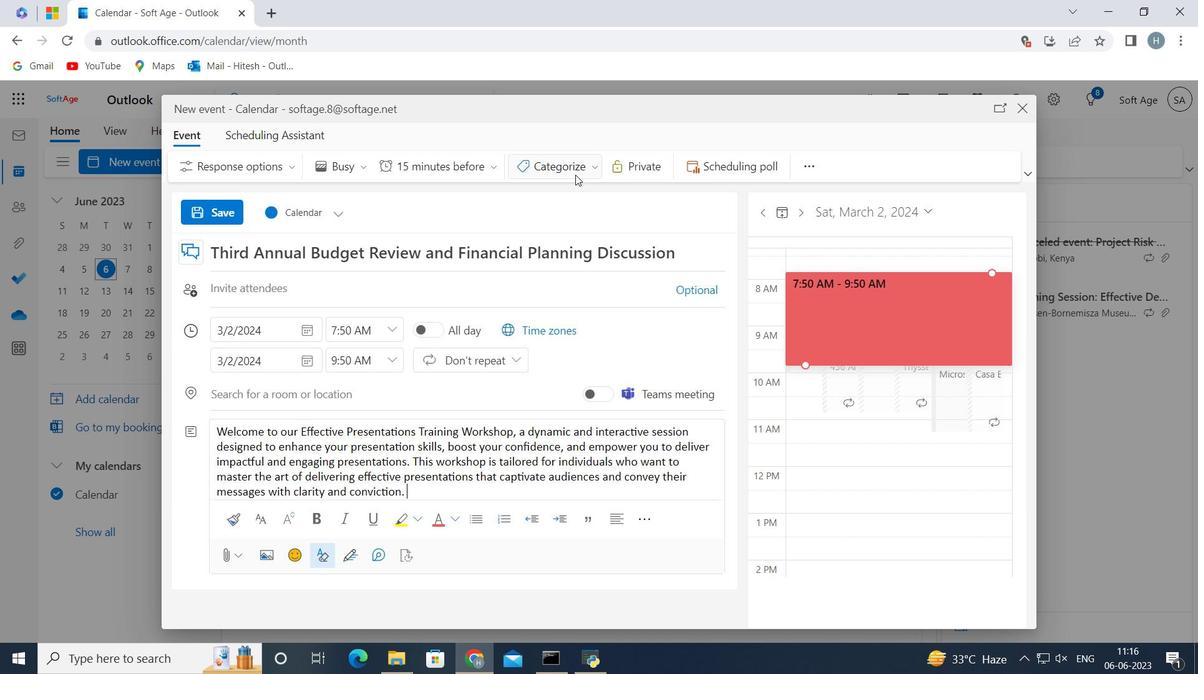 
Action: Mouse moved to (576, 293)
Screenshot: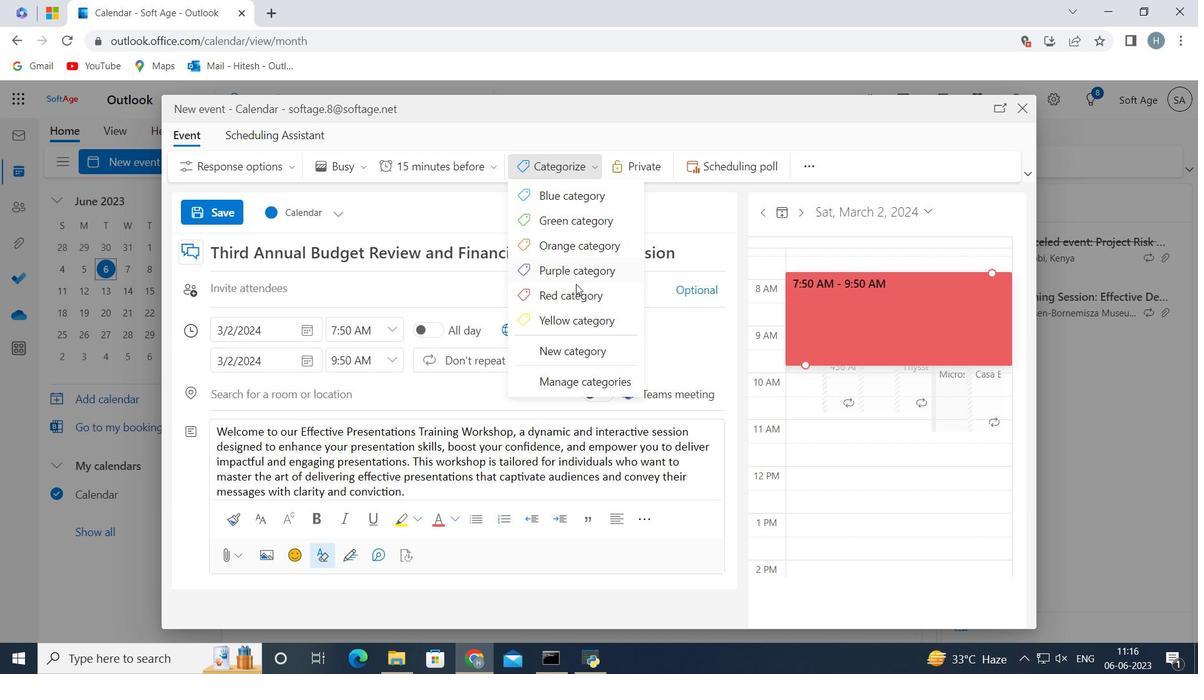 
Action: Mouse pressed left at (576, 293)
Screenshot: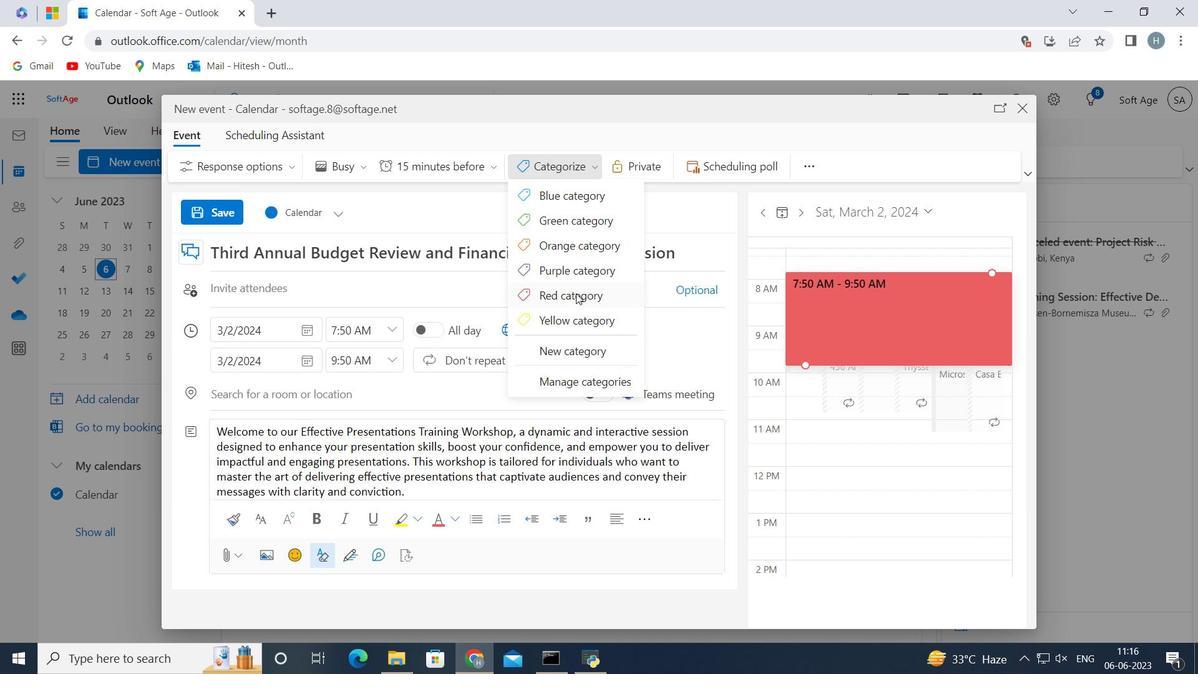 
Action: Mouse moved to (290, 293)
Screenshot: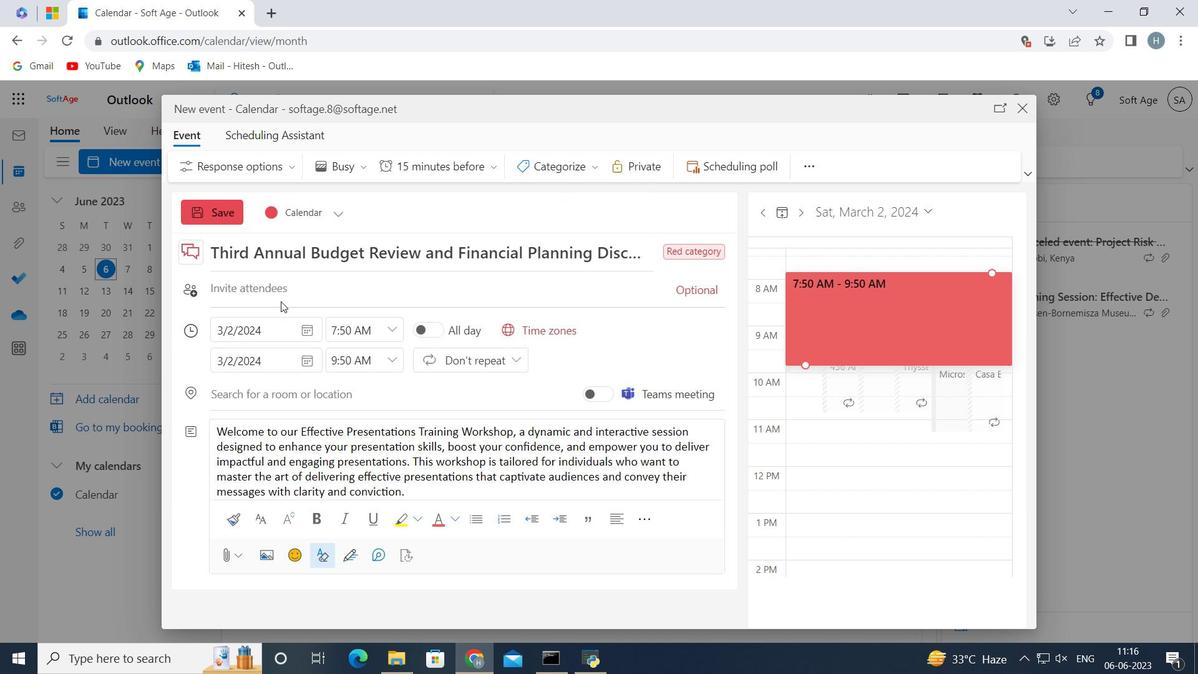 
Action: Mouse pressed left at (290, 293)
Screenshot: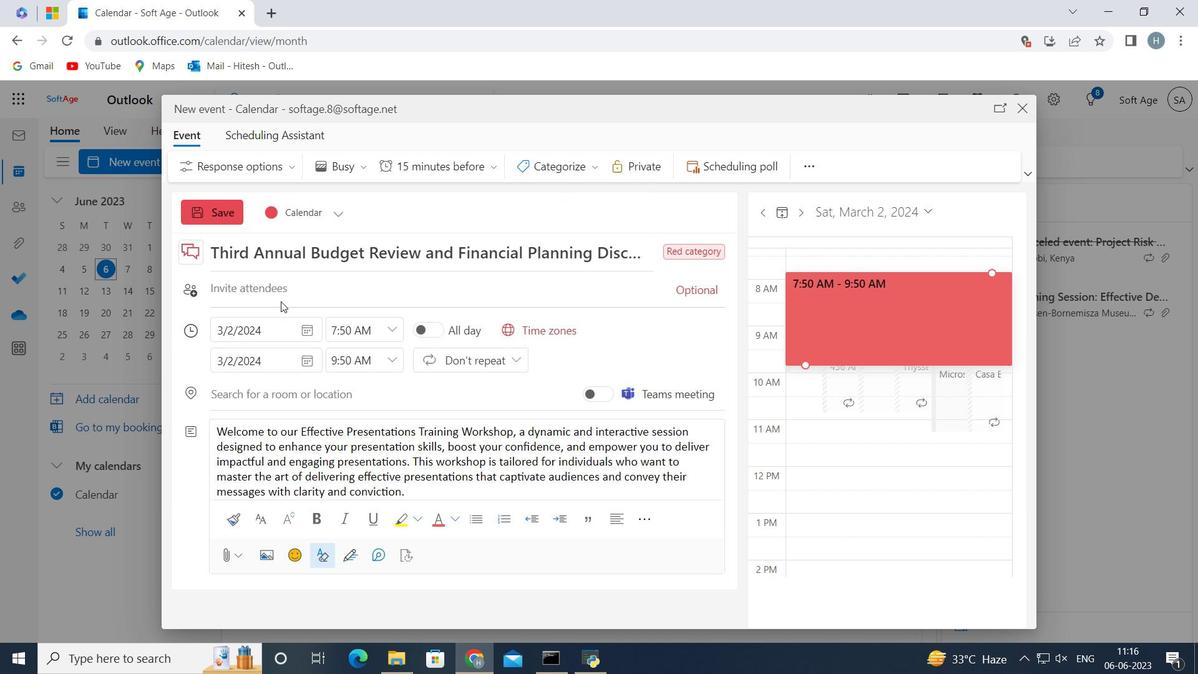 
Action: Key pressed softage.5<Key.shift>@softage.net
Screenshot: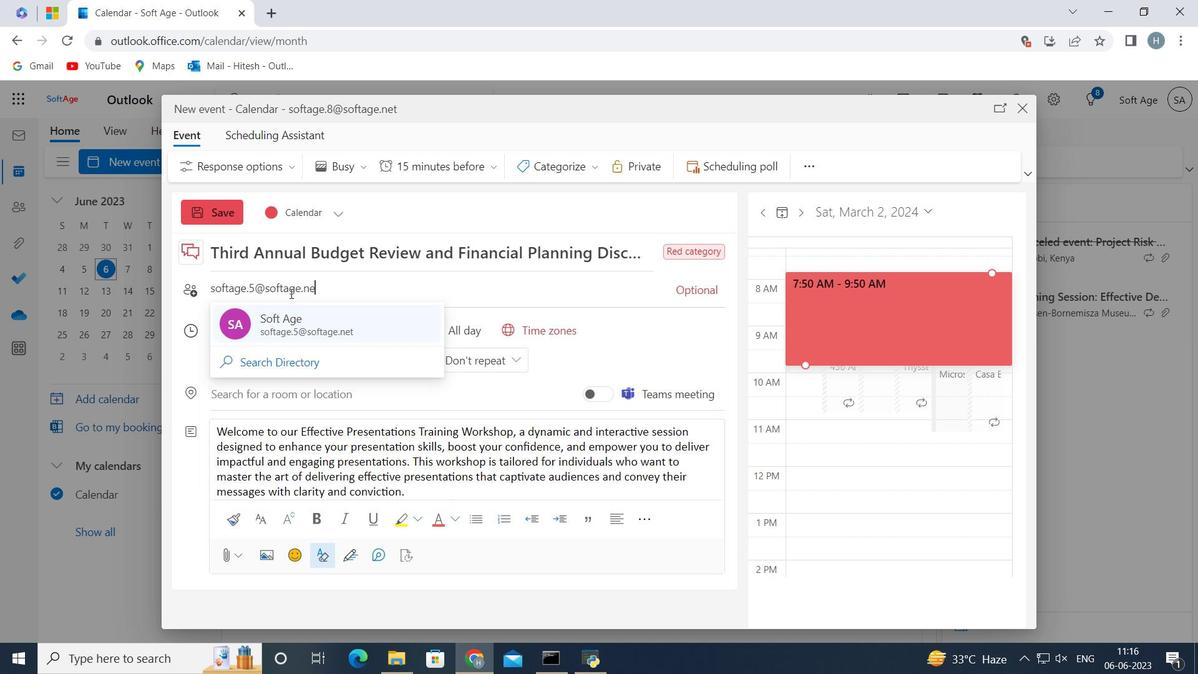 
Action: Mouse moved to (265, 319)
Screenshot: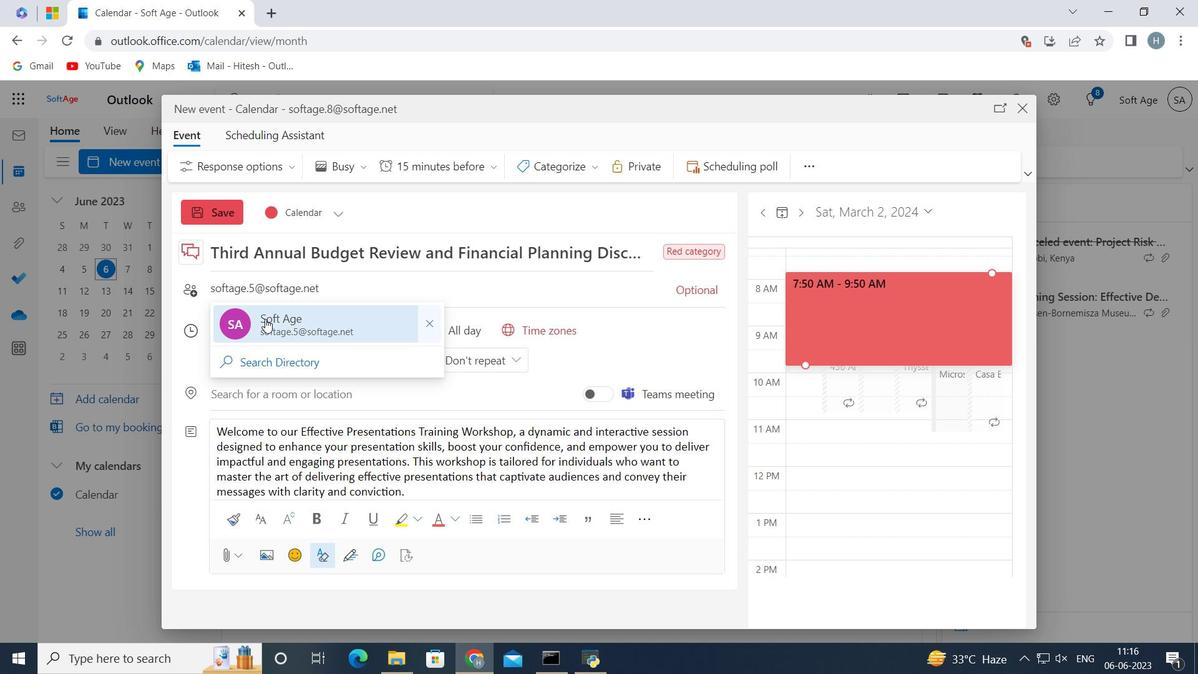 
Action: Mouse pressed left at (265, 319)
Screenshot: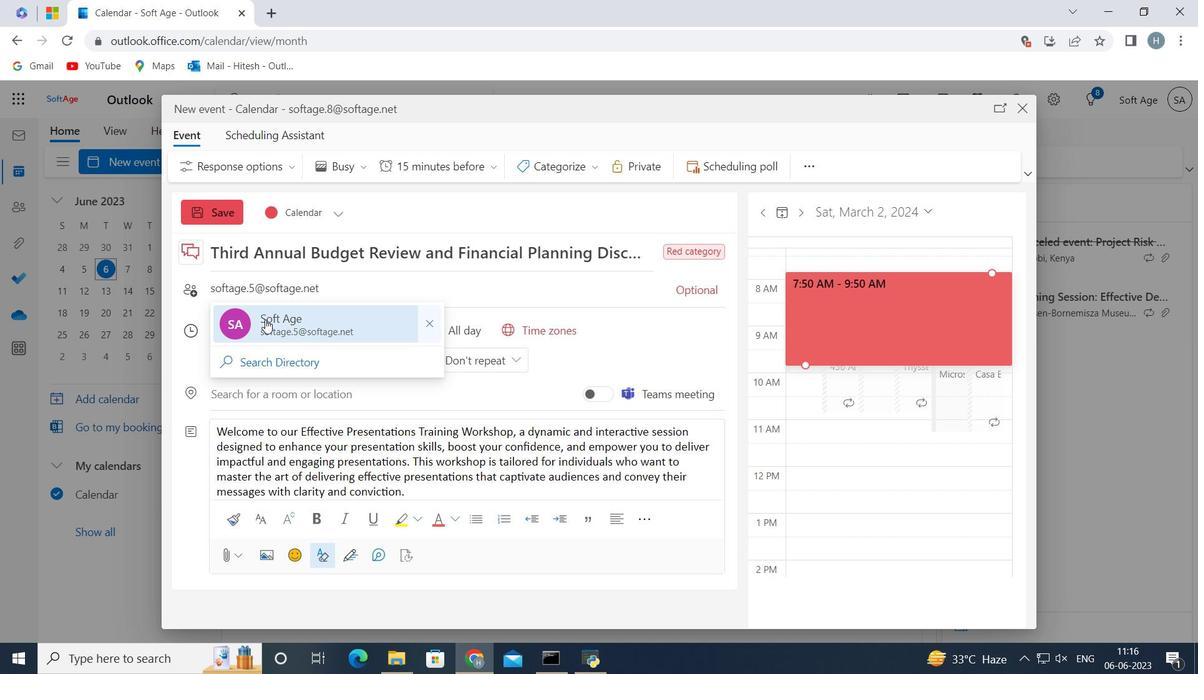 
Action: Mouse moved to (265, 319)
Screenshot: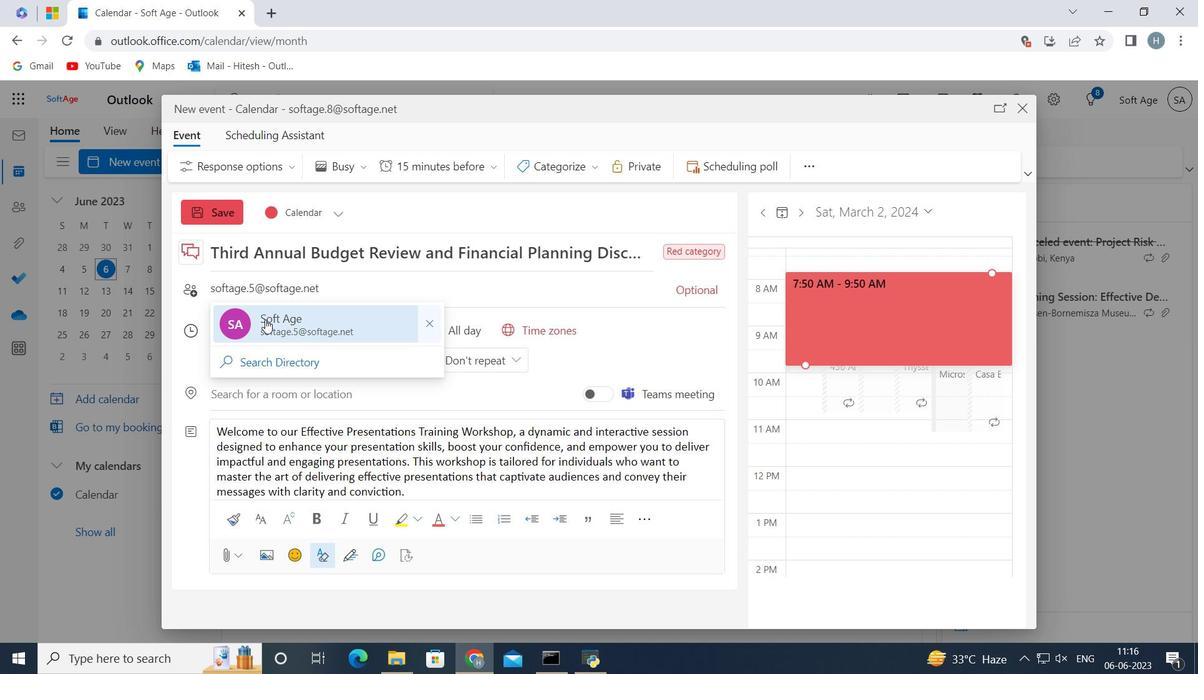 
Action: Key pressed softage.6<Key.shift>@softage.net
Screenshot: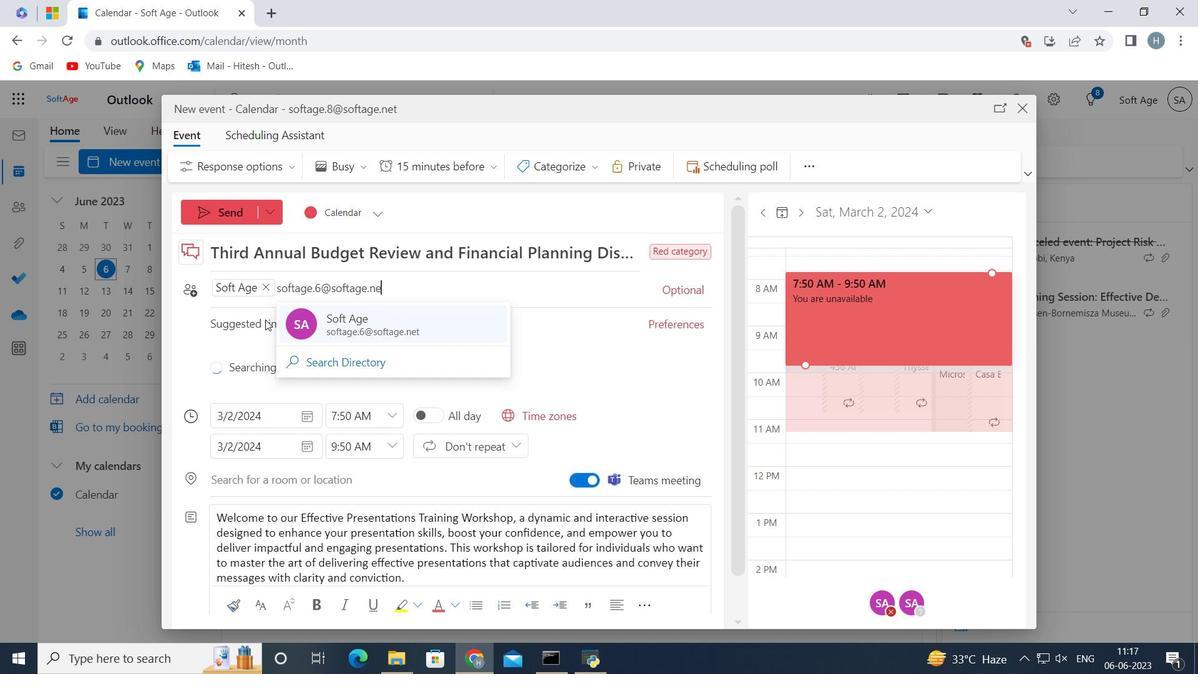 
Action: Mouse moved to (305, 326)
Screenshot: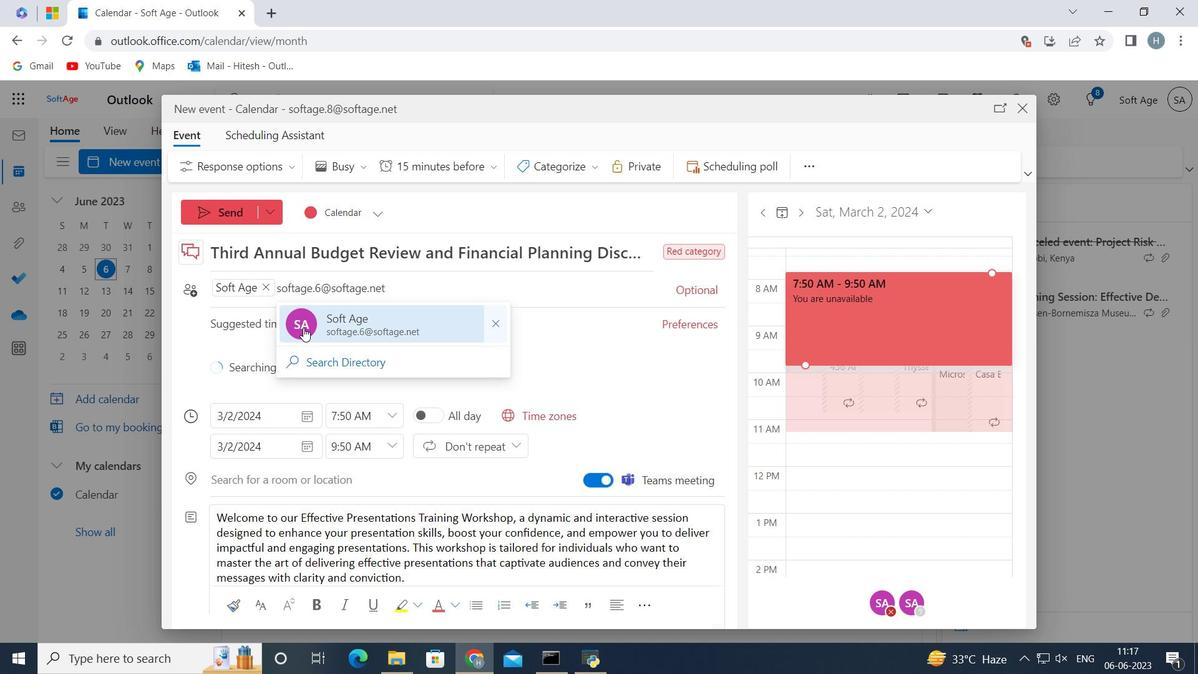 
Action: Mouse pressed left at (305, 326)
Screenshot: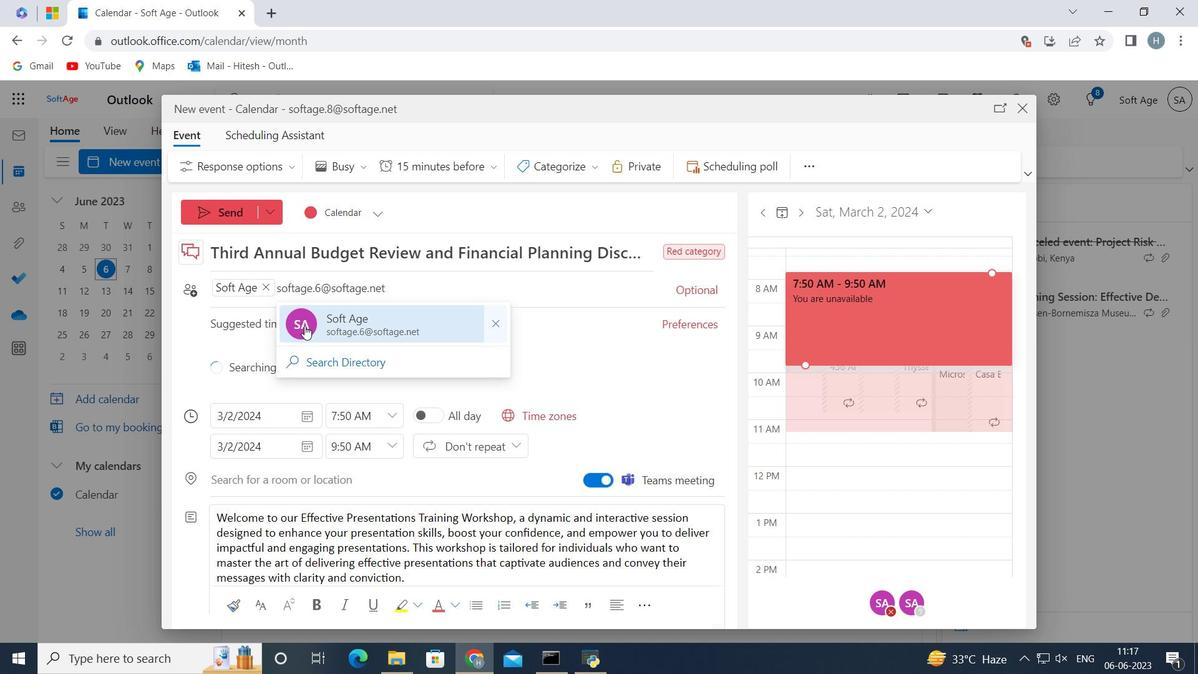 
Action: Mouse moved to (471, 171)
Screenshot: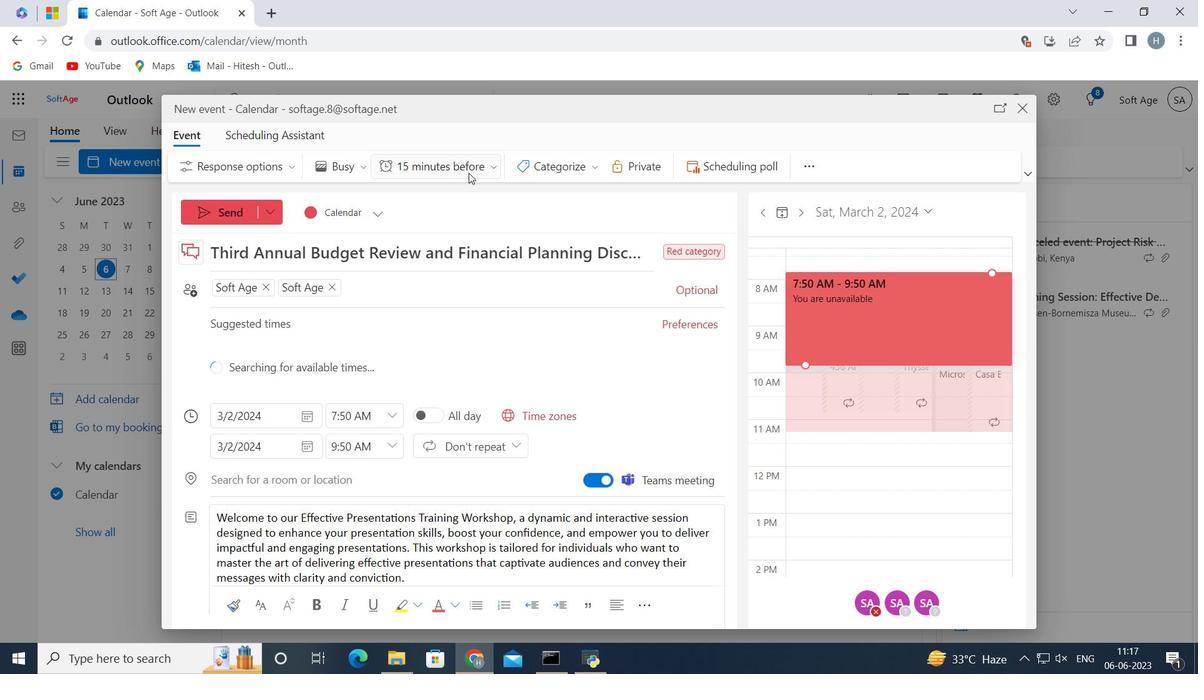 
Action: Mouse pressed left at (471, 171)
Screenshot: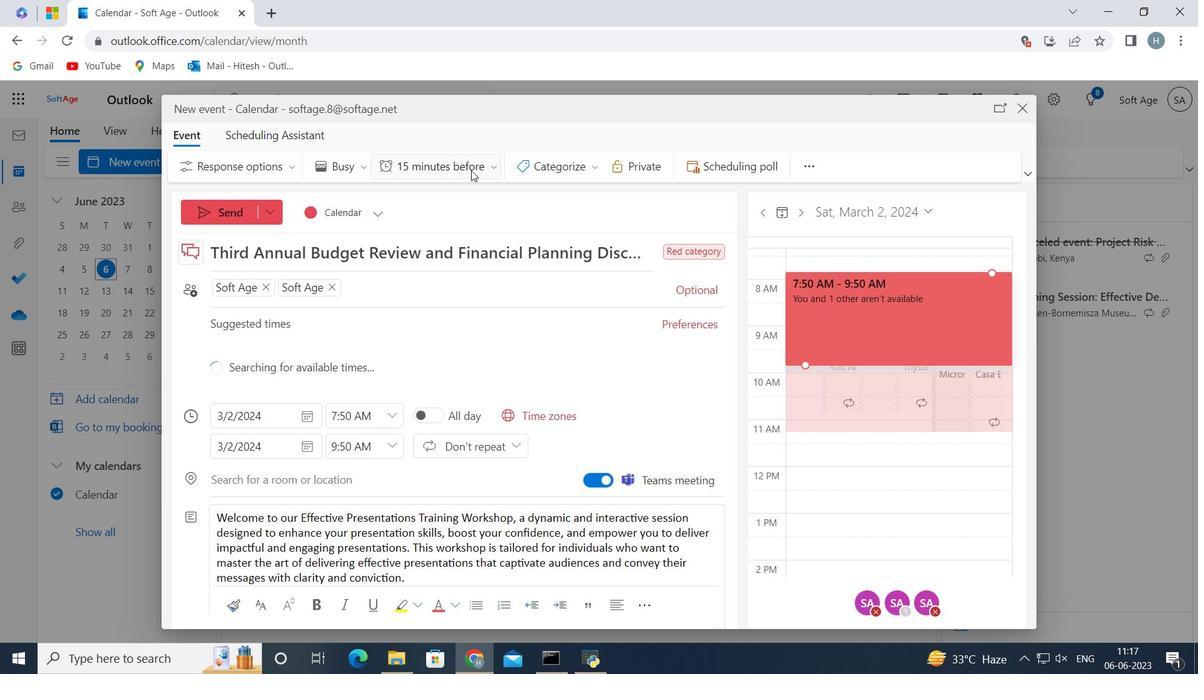 
Action: Mouse moved to (455, 337)
Screenshot: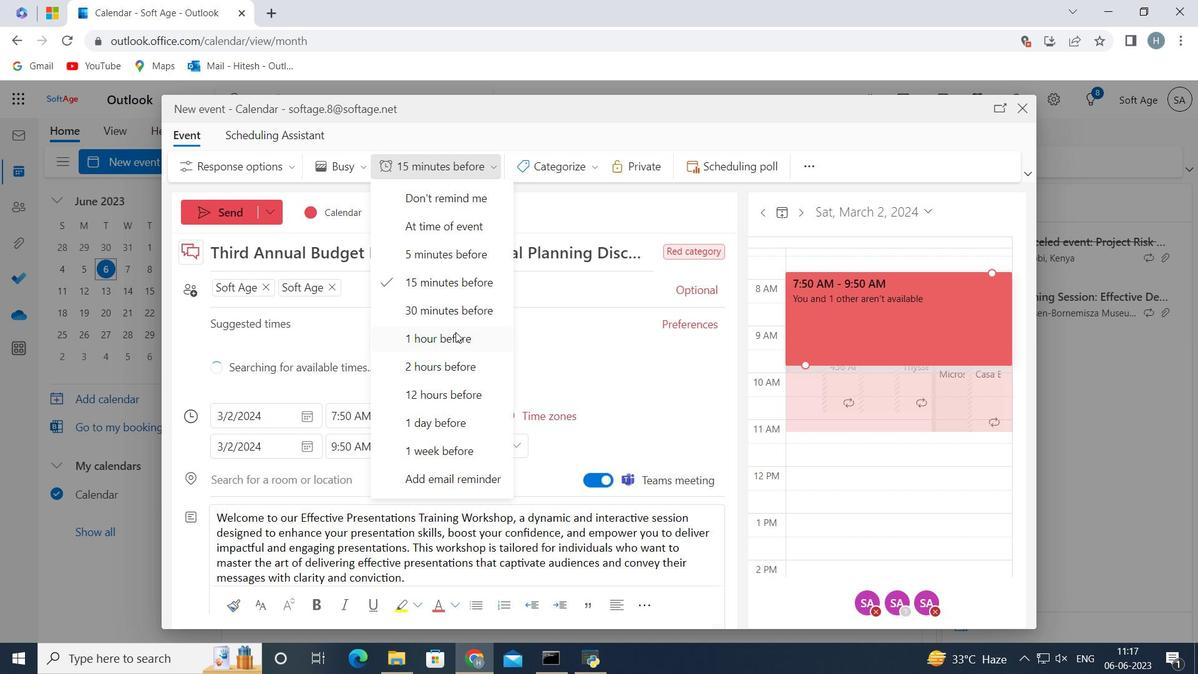 
Action: Mouse pressed left at (455, 337)
Screenshot: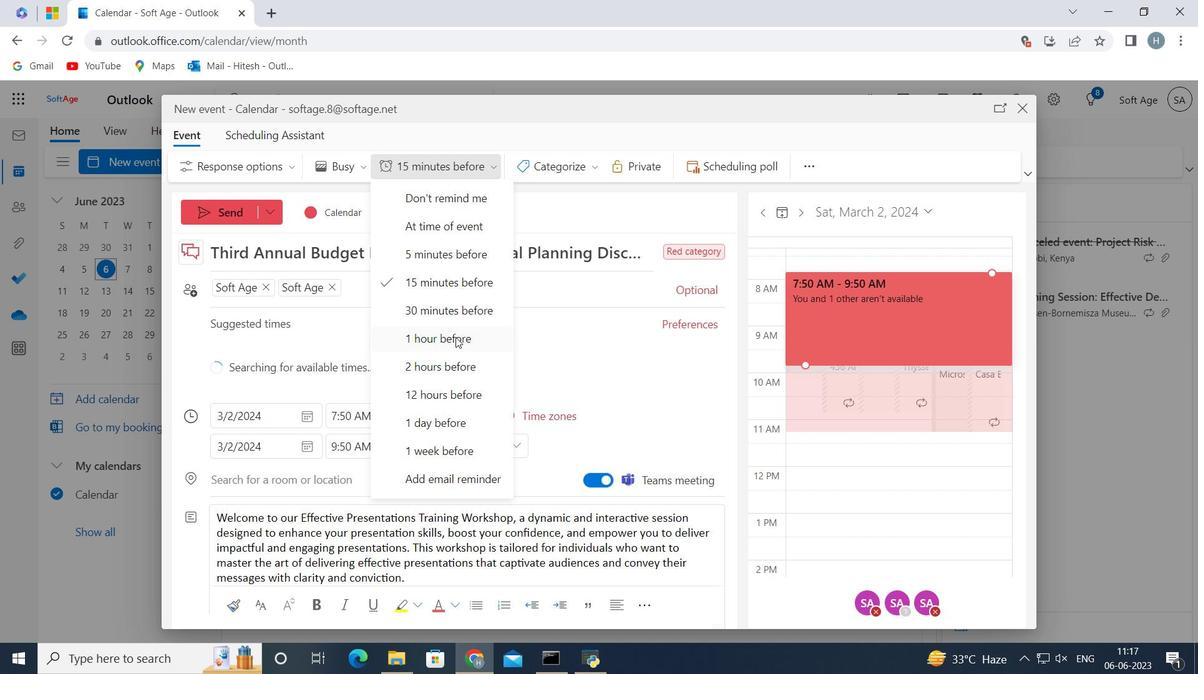 
Action: Mouse moved to (234, 210)
Screenshot: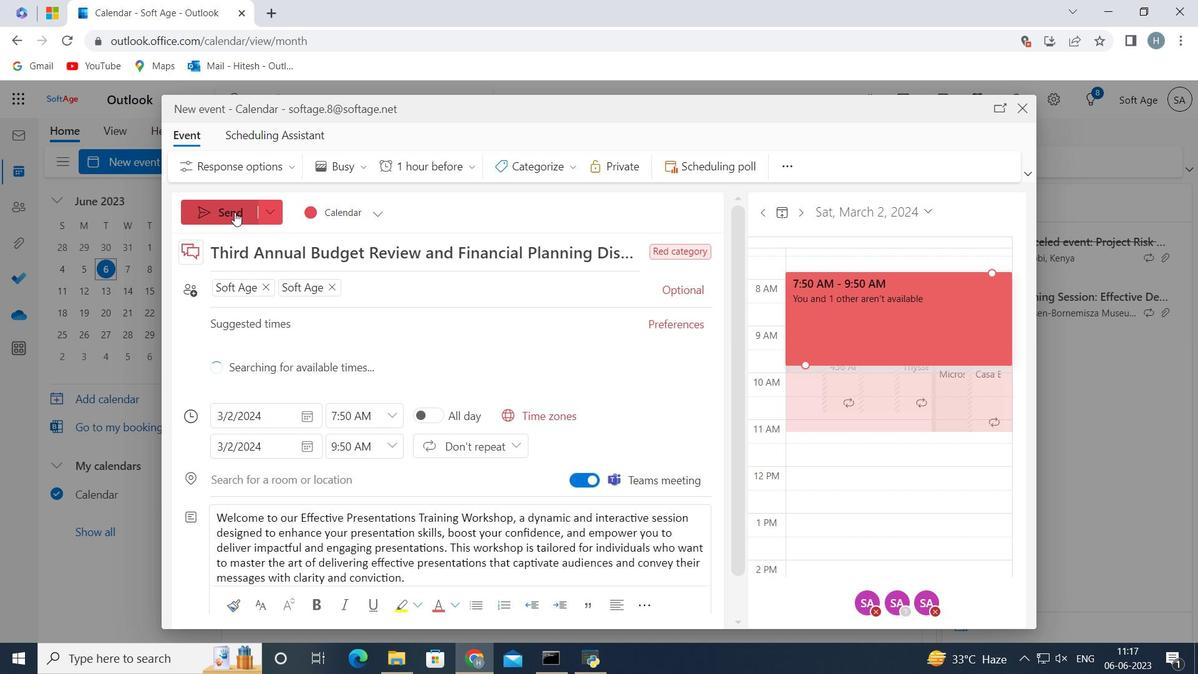 
Action: Mouse pressed left at (234, 210)
Screenshot: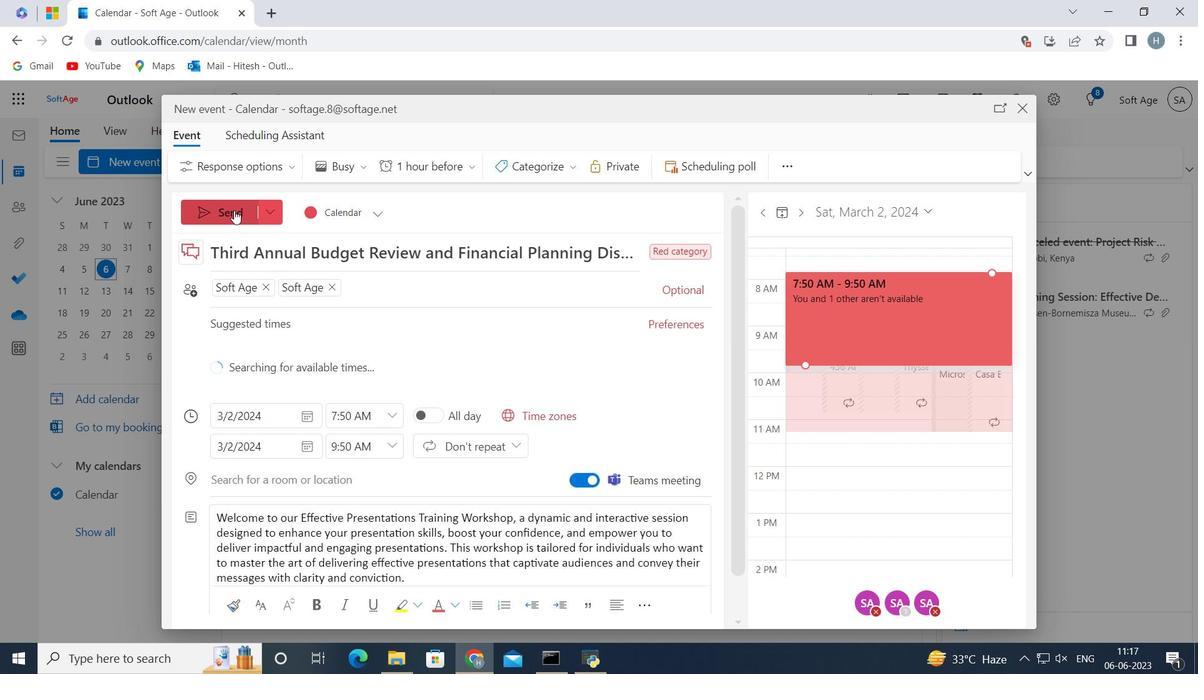 
Action: Mouse moved to (414, 249)
Screenshot: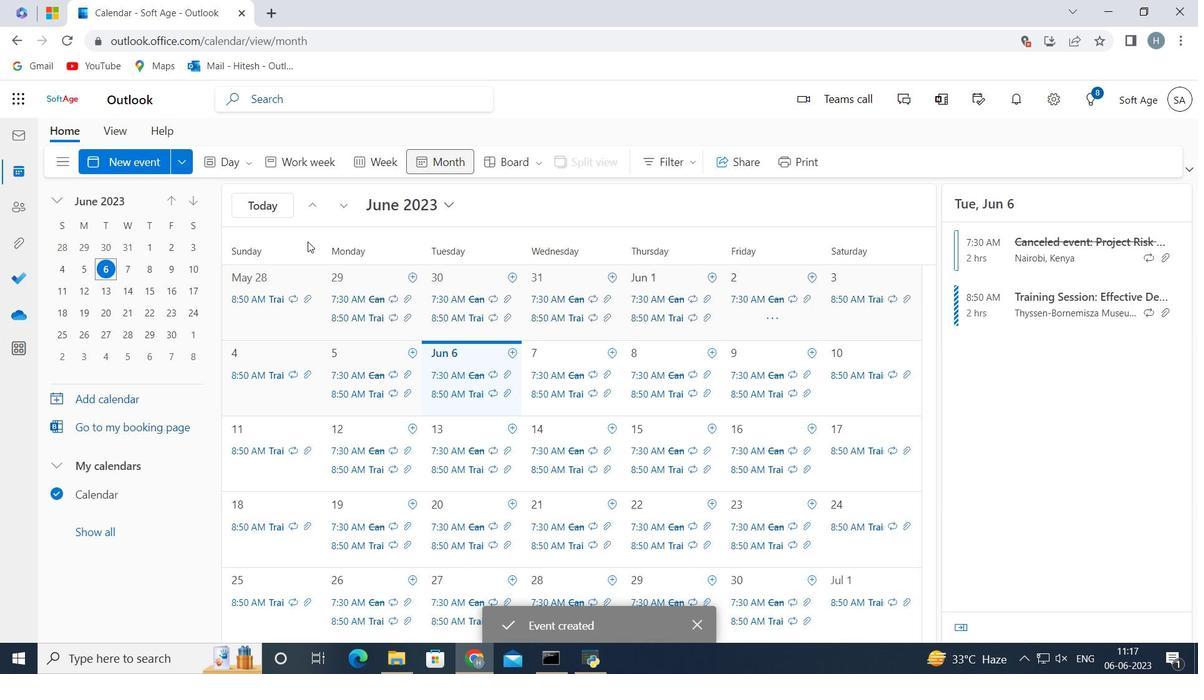 
